 Task: Explore Airbnb accommodation in Delmas 73, Haiti from 12th December, 2023 to 16th December, 2023 for 8 adults.8 bedrooms having 8 beds and 8 bathrooms. Property type can be hotel. Amenities needed are: wifi, TV, free parkinig on premises, gym, breakfast. Booking option can be shelf check-in. Look for 3 properties as per requirement.
Action: Mouse moved to (412, 77)
Screenshot: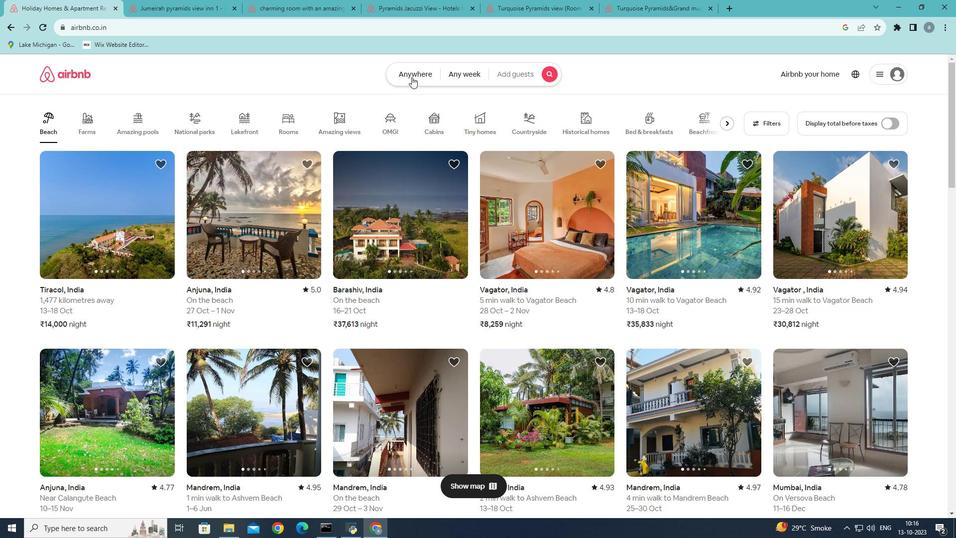 
Action: Mouse pressed left at (412, 77)
Screenshot: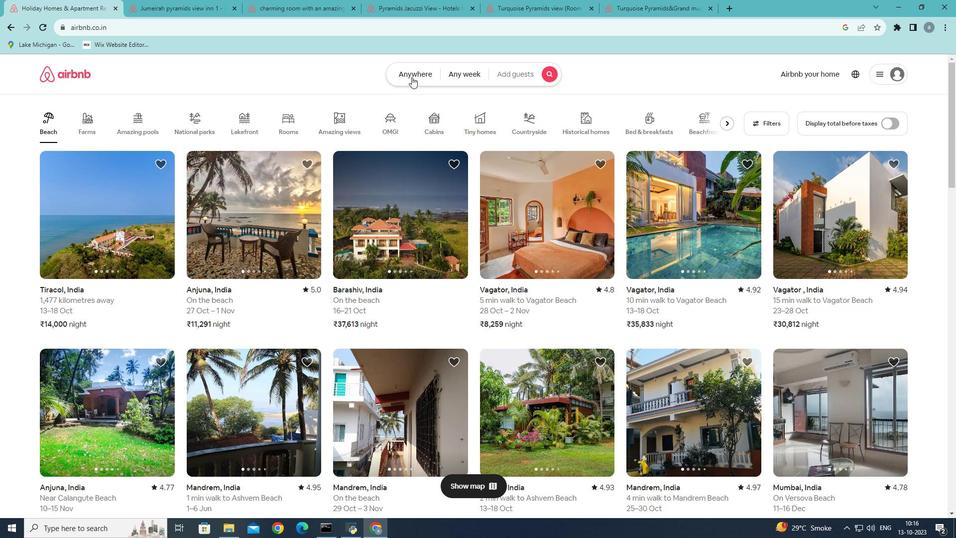 
Action: Mouse moved to (291, 118)
Screenshot: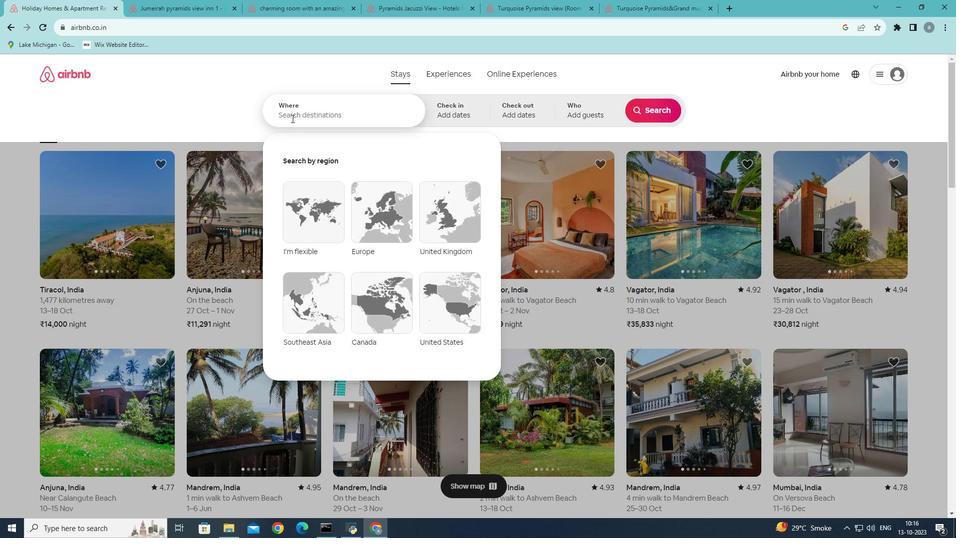 
Action: Mouse pressed left at (291, 118)
Screenshot: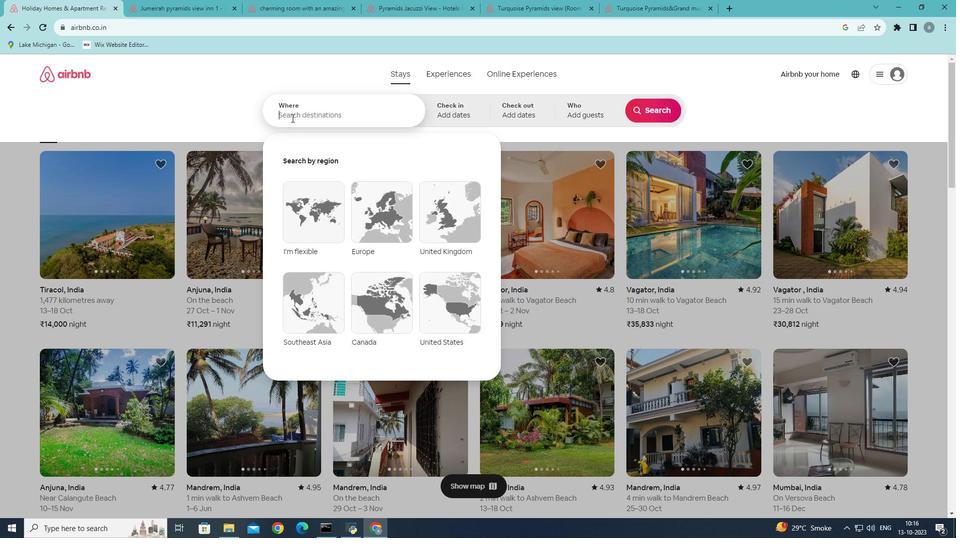 
Action: Mouse moved to (291, 118)
Screenshot: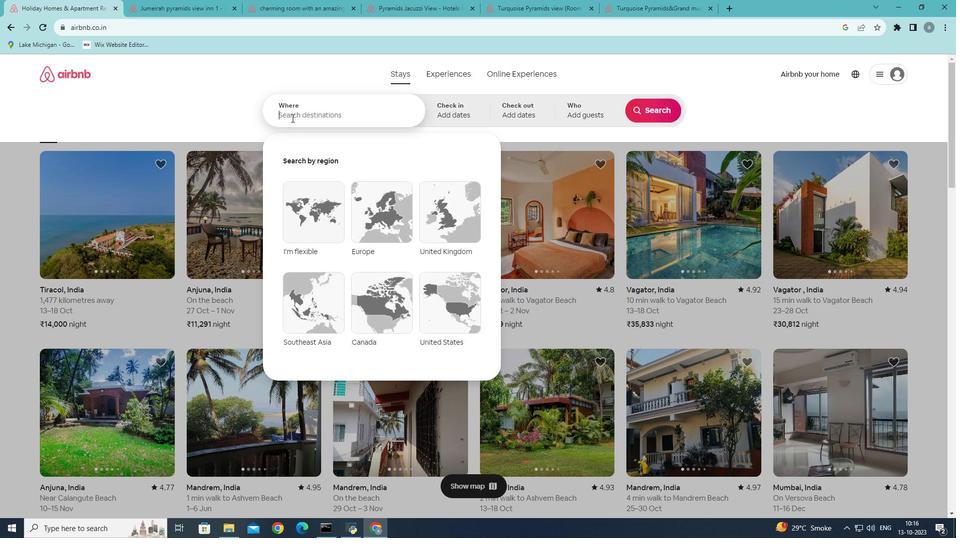 
Action: Key pressed <Key.shift>Delmas<Key.space>73
Screenshot: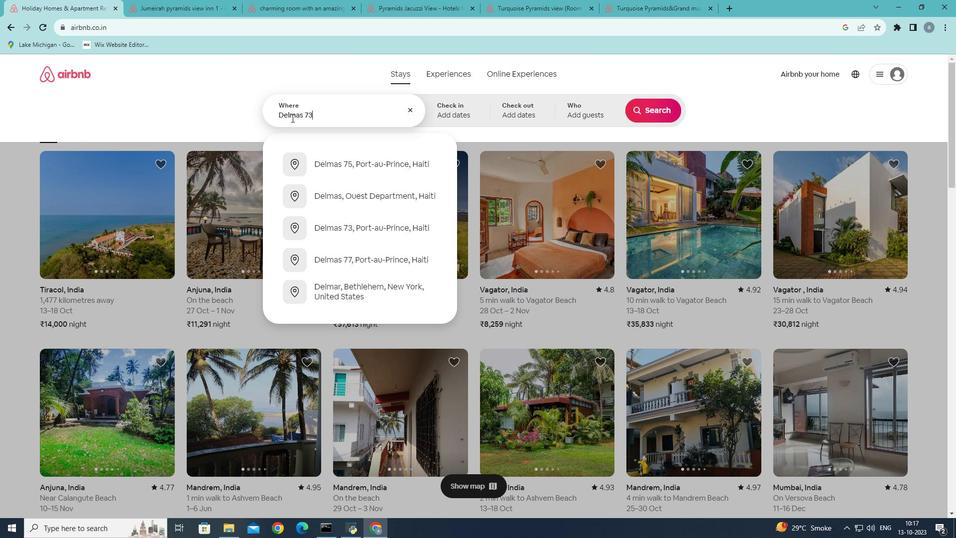 
Action: Mouse moved to (375, 165)
Screenshot: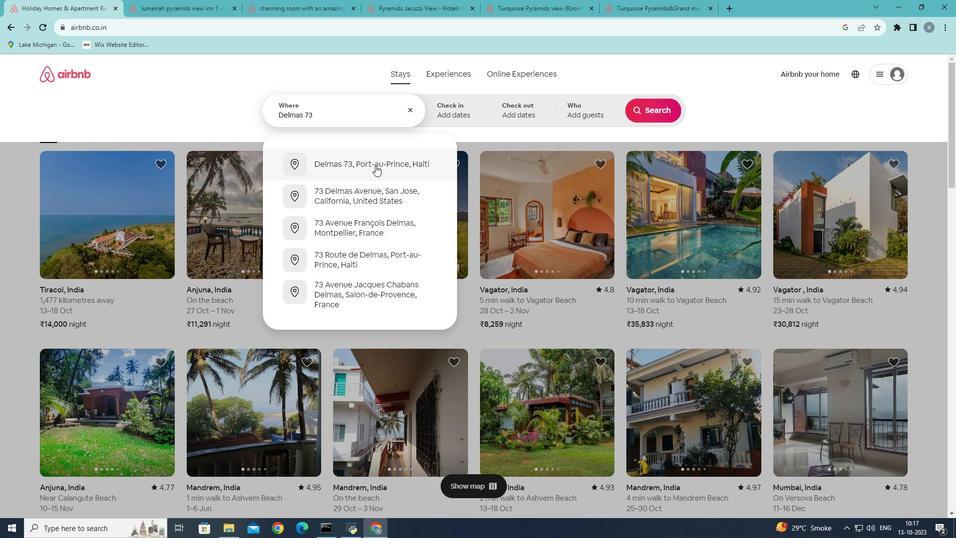 
Action: Mouse pressed left at (375, 165)
Screenshot: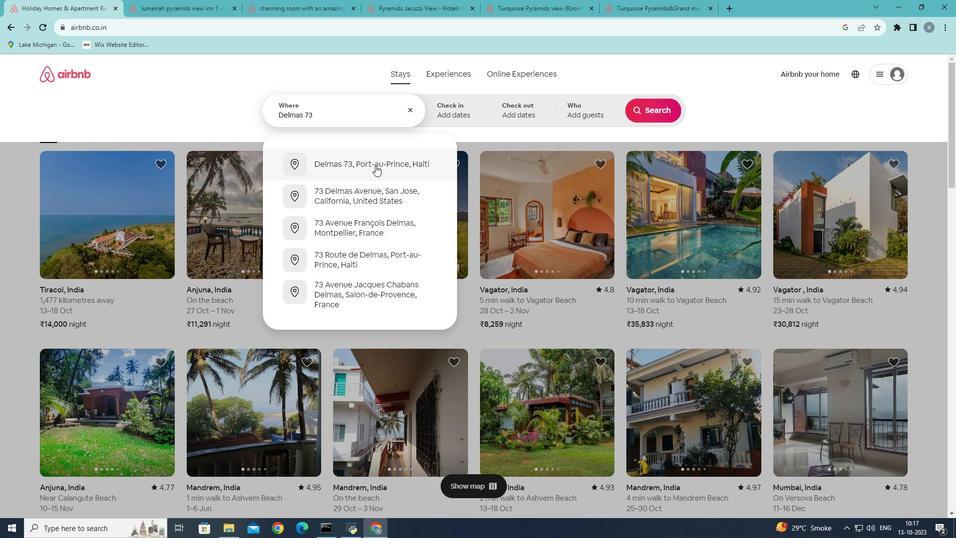 
Action: Mouse moved to (654, 188)
Screenshot: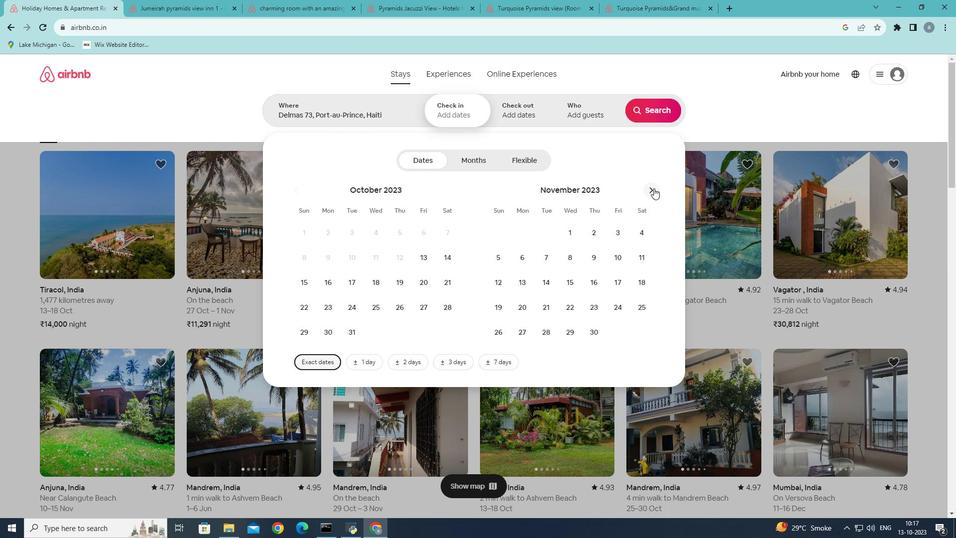 
Action: Mouse pressed left at (654, 188)
Screenshot: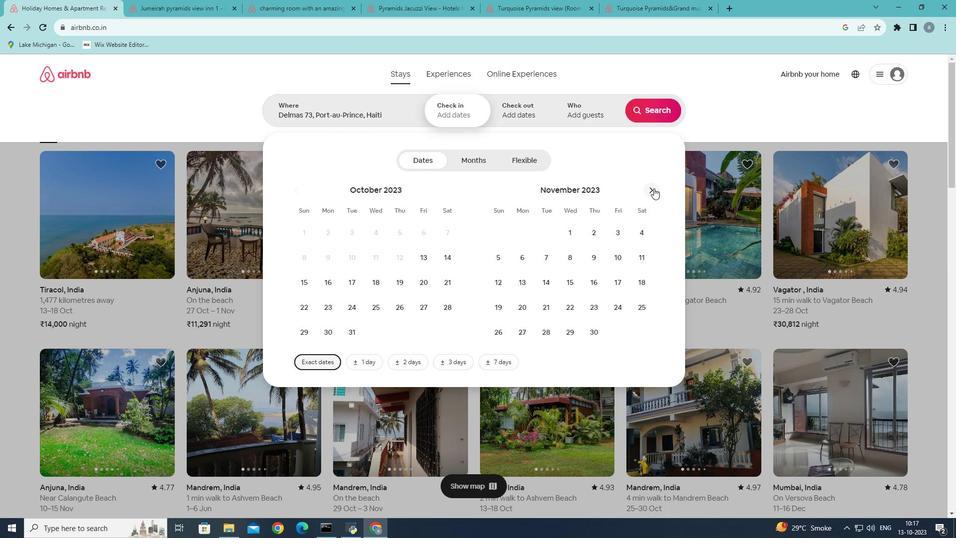 
Action: Mouse moved to (546, 281)
Screenshot: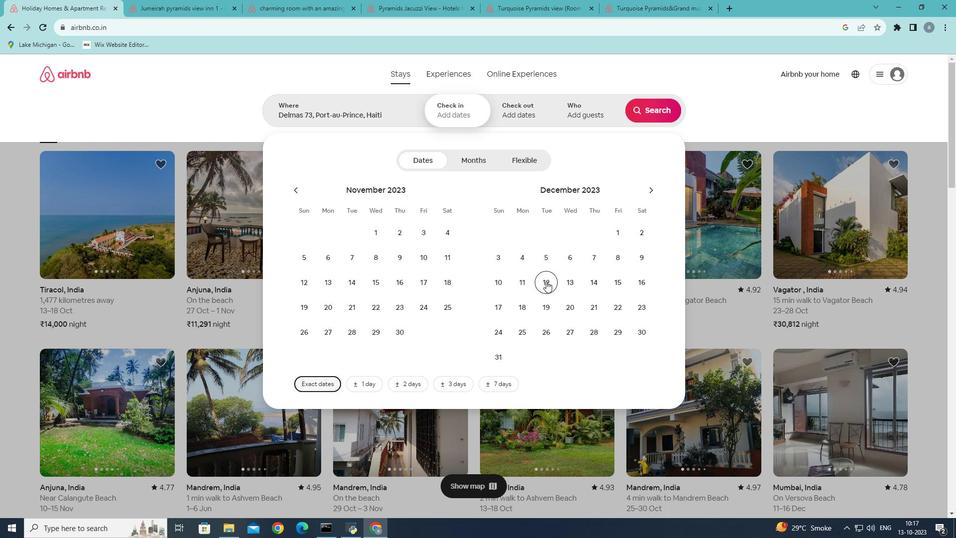 
Action: Mouse pressed left at (546, 281)
Screenshot: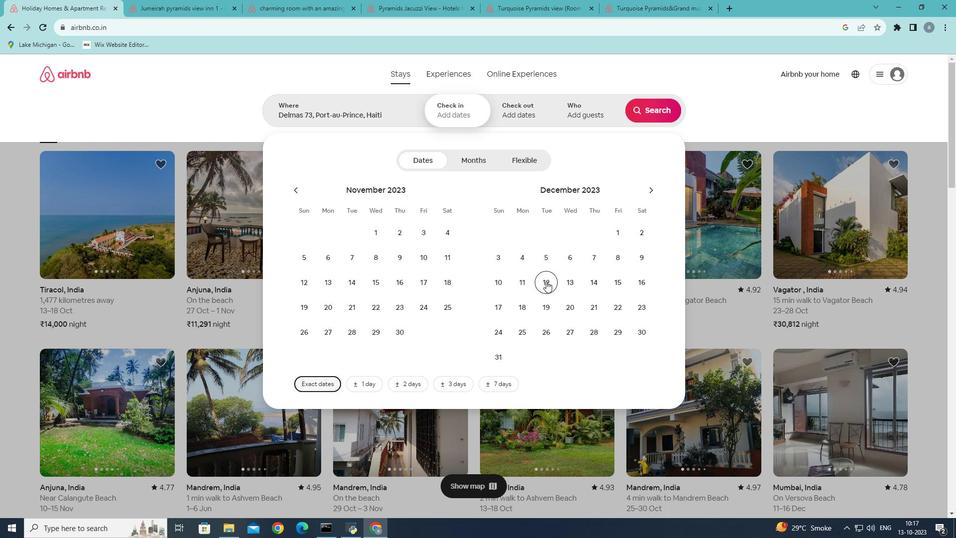 
Action: Mouse moved to (640, 277)
Screenshot: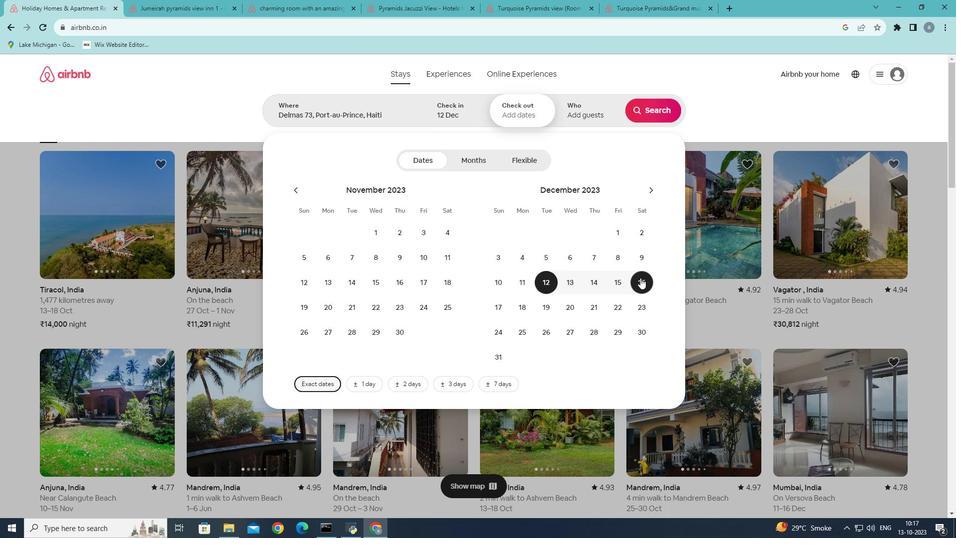 
Action: Mouse pressed left at (640, 277)
Screenshot: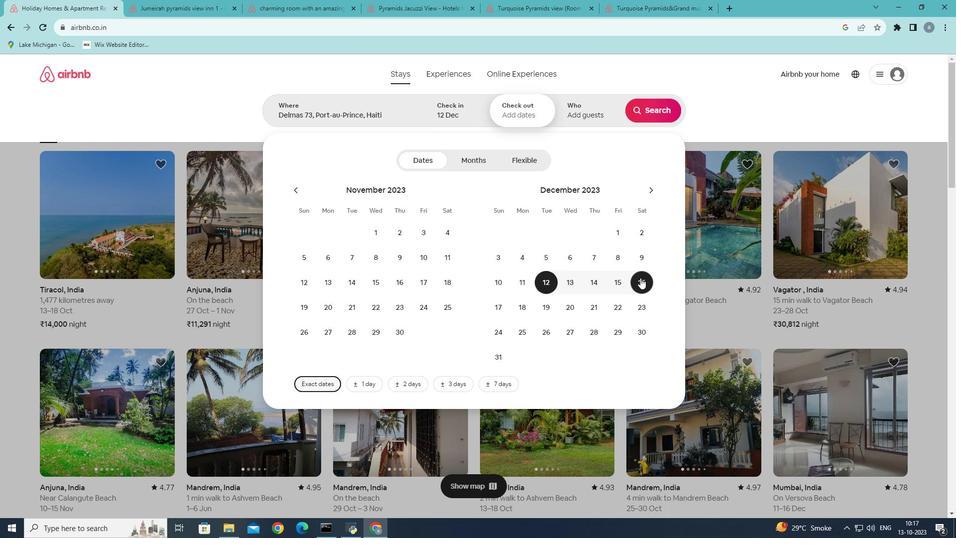 
Action: Mouse moved to (598, 117)
Screenshot: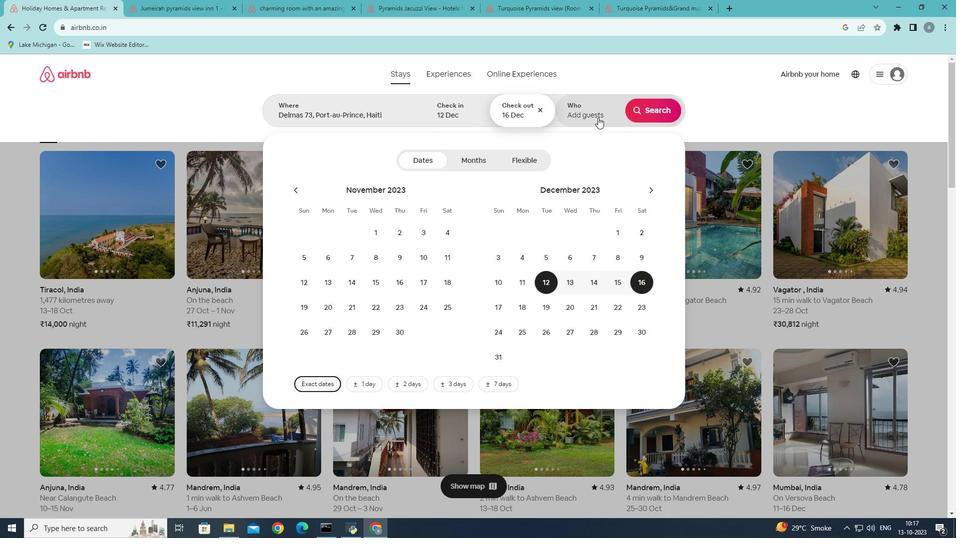 
Action: Mouse pressed left at (598, 117)
Screenshot: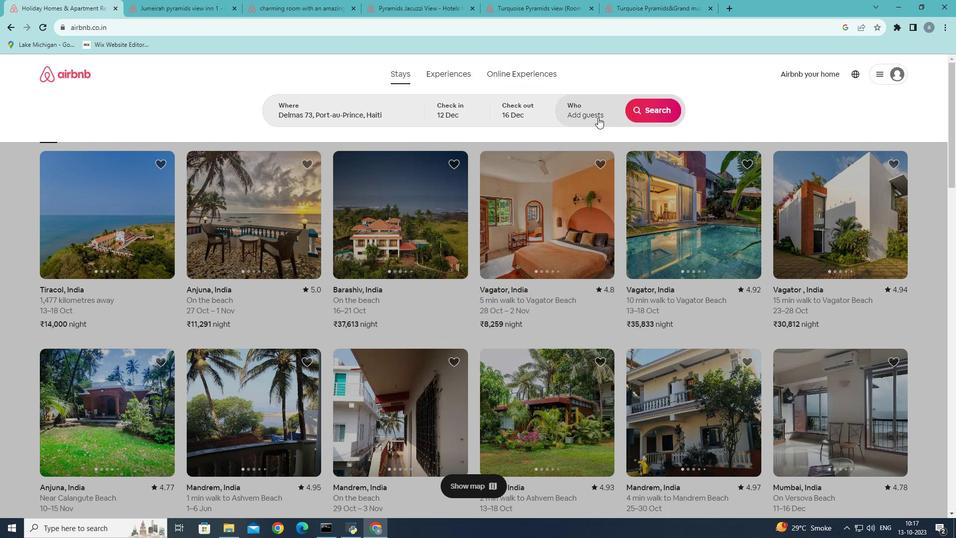 
Action: Mouse moved to (659, 163)
Screenshot: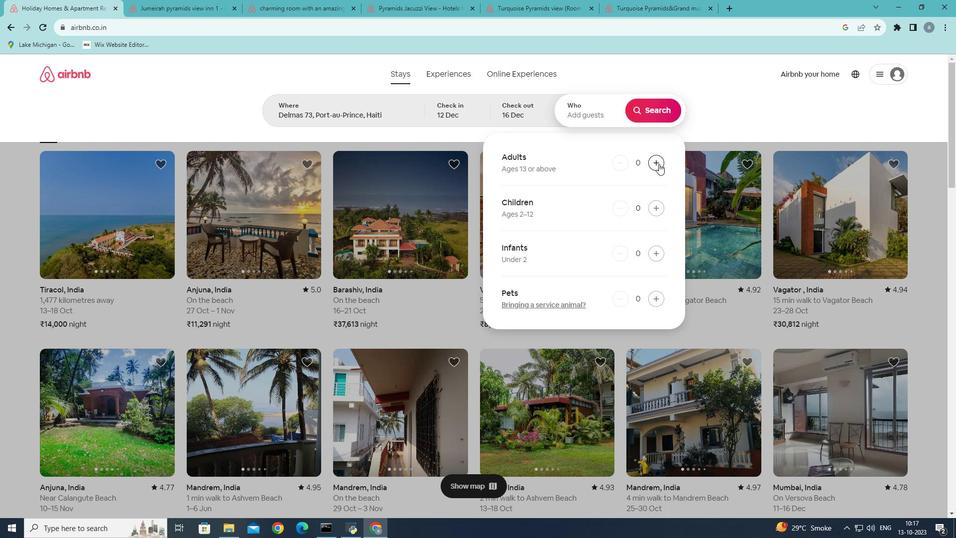 
Action: Mouse pressed left at (659, 163)
Screenshot: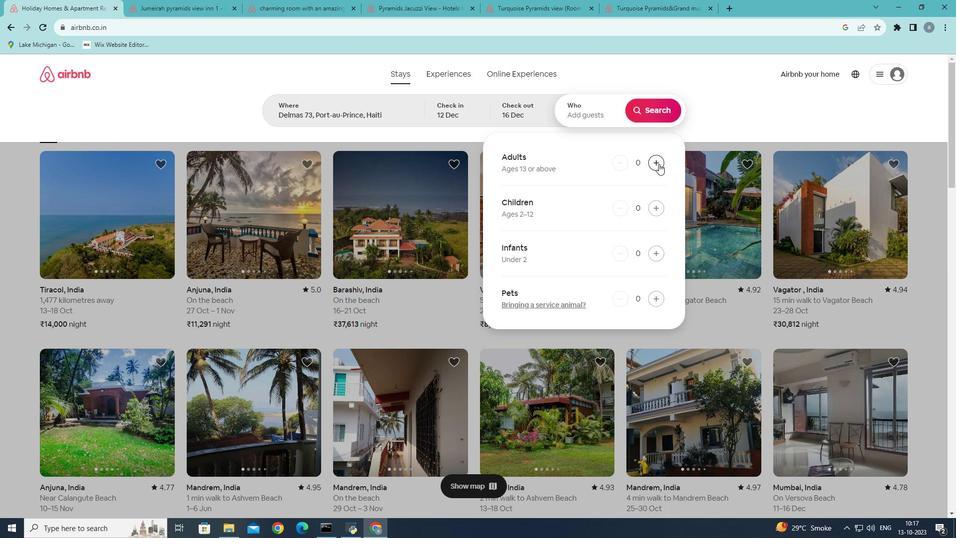 
Action: Mouse pressed left at (659, 163)
Screenshot: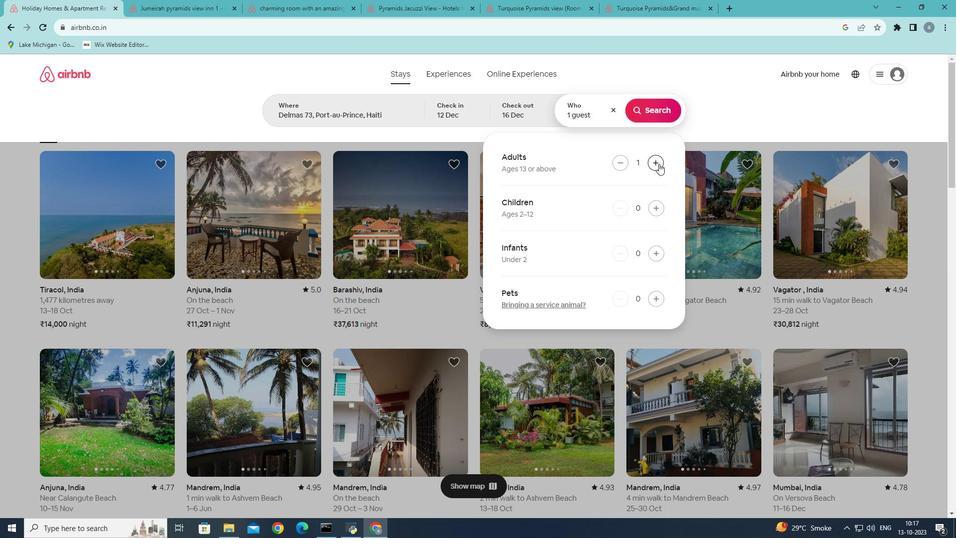 
Action: Mouse pressed left at (659, 163)
Screenshot: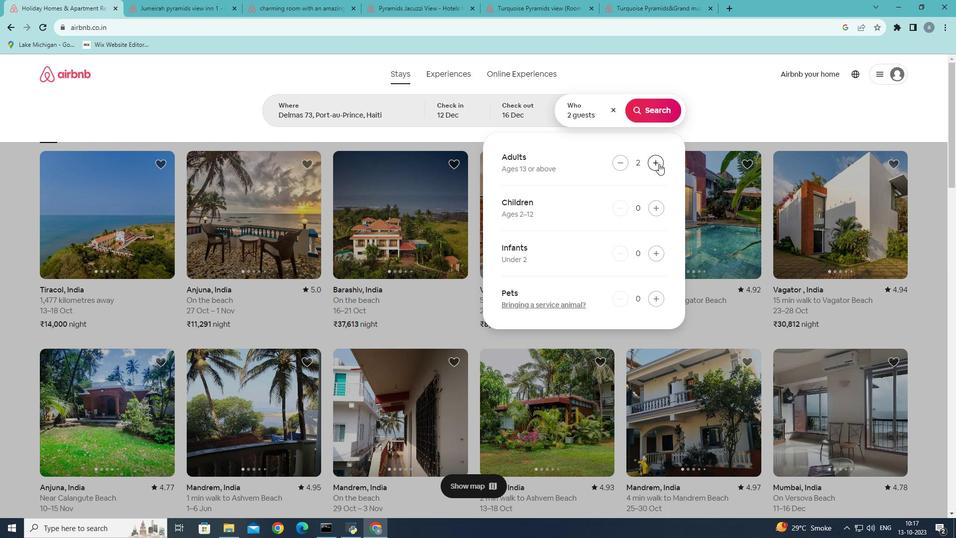 
Action: Mouse pressed left at (659, 163)
Screenshot: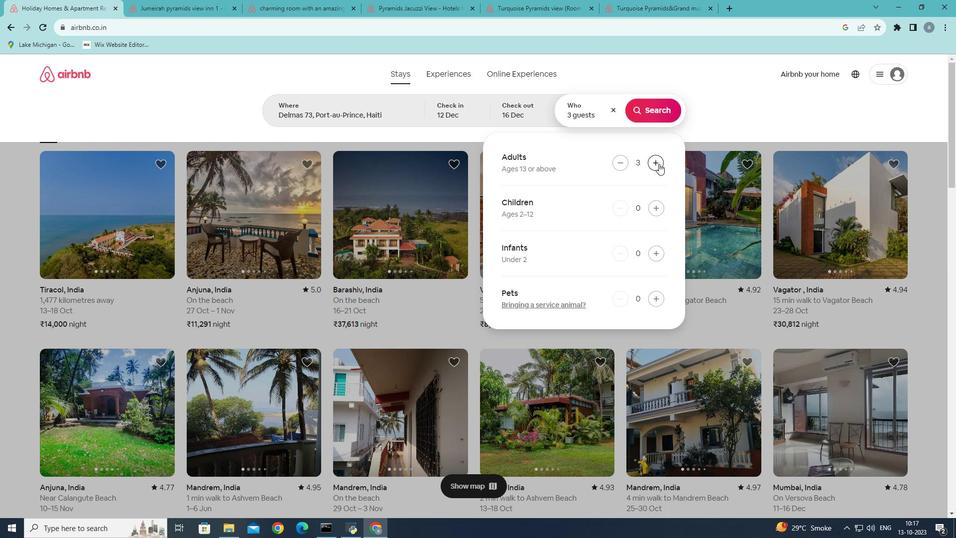 
Action: Mouse pressed left at (659, 163)
Screenshot: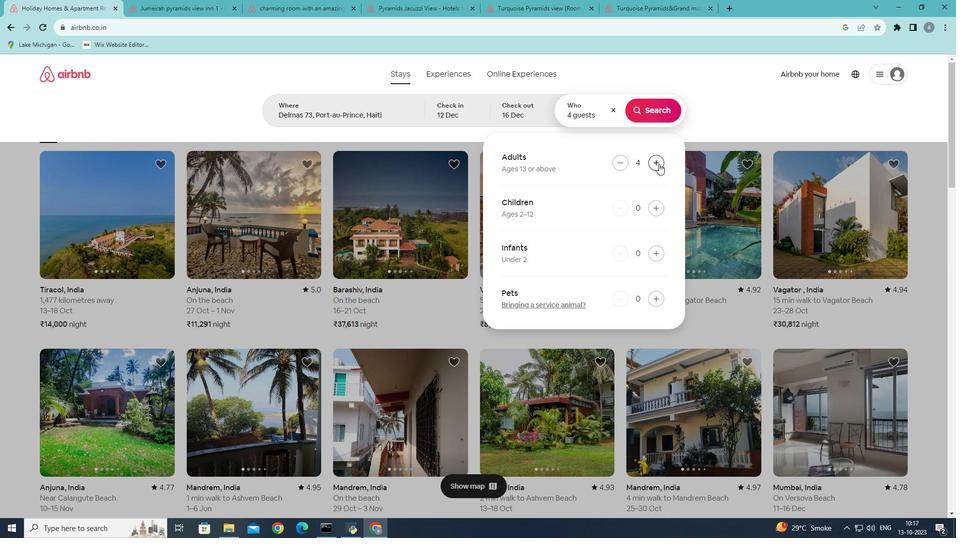 
Action: Mouse pressed left at (659, 163)
Screenshot: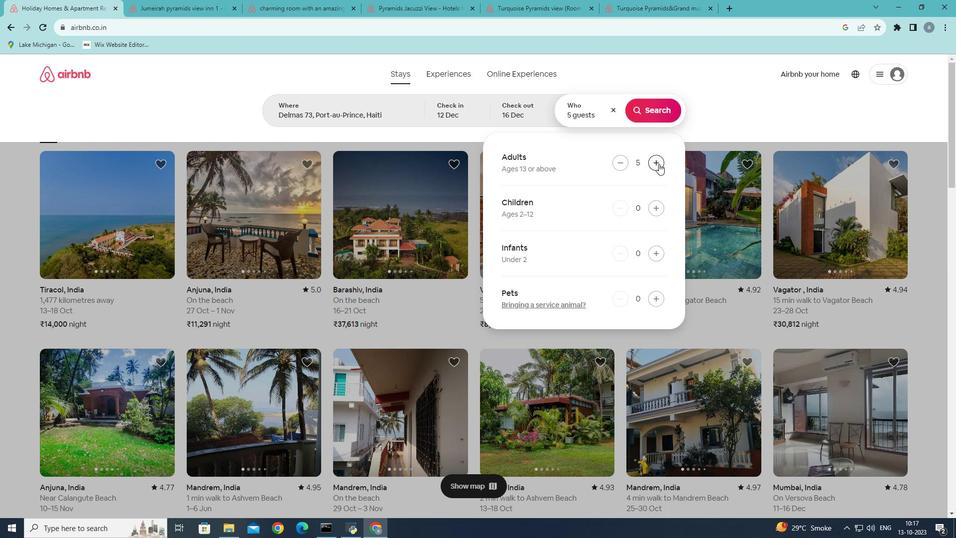 
Action: Mouse pressed left at (659, 163)
Screenshot: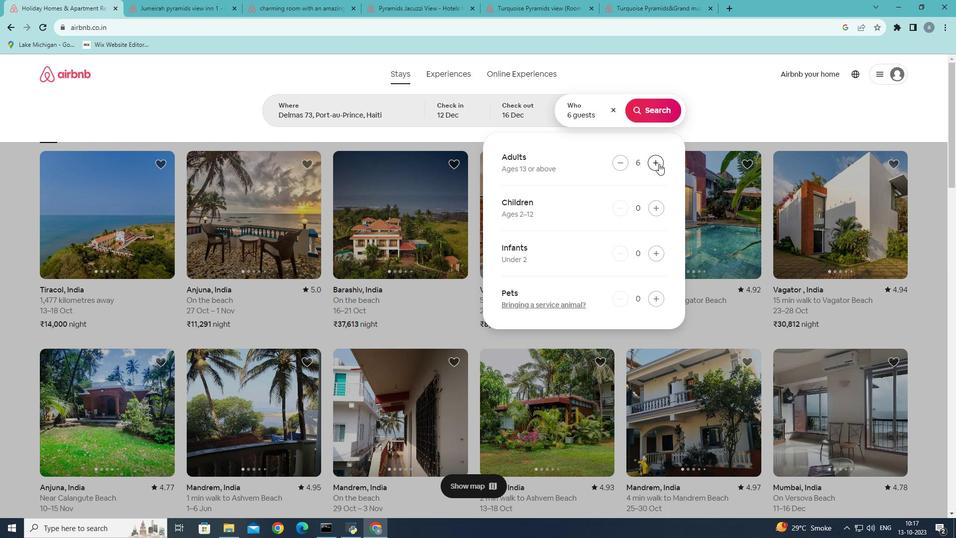 
Action: Mouse pressed left at (659, 163)
Screenshot: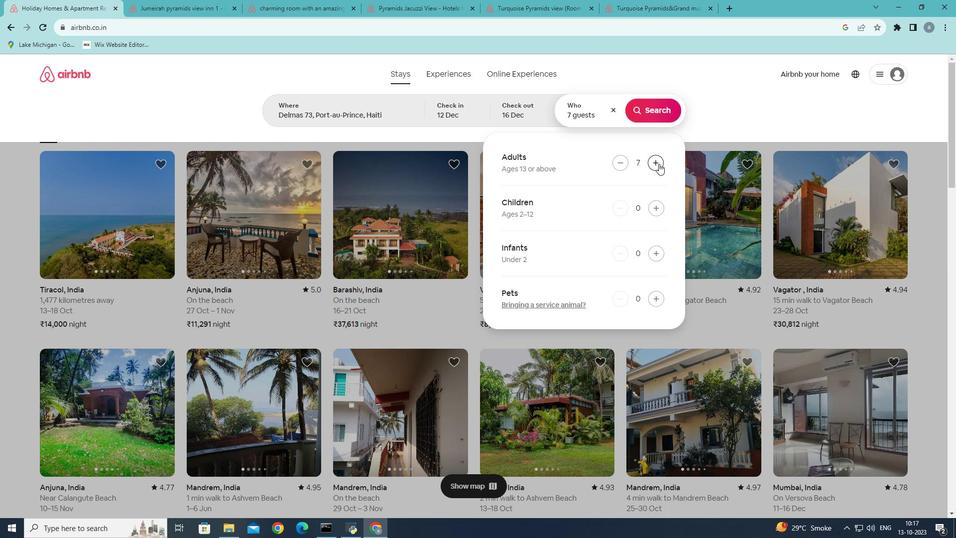 
Action: Mouse moved to (663, 112)
Screenshot: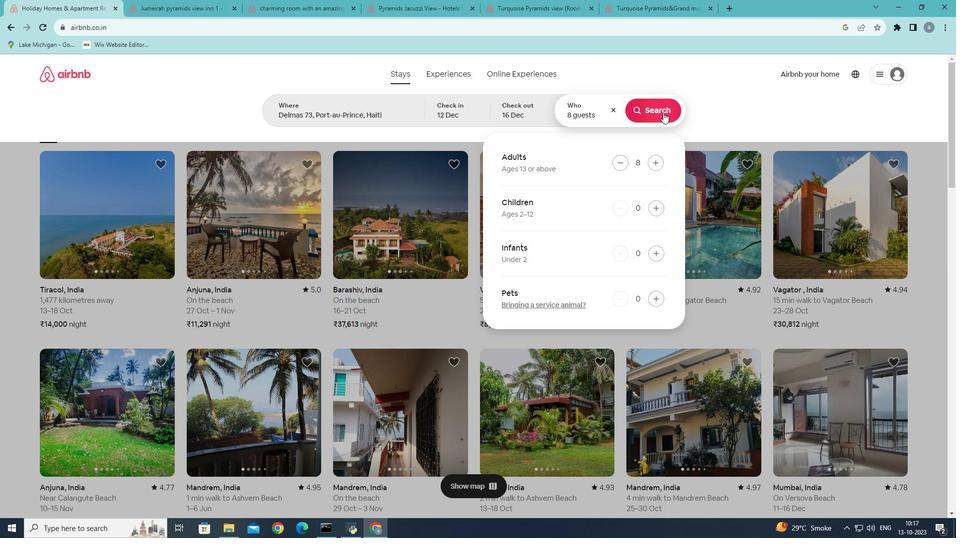 
Action: Mouse pressed left at (663, 112)
Screenshot: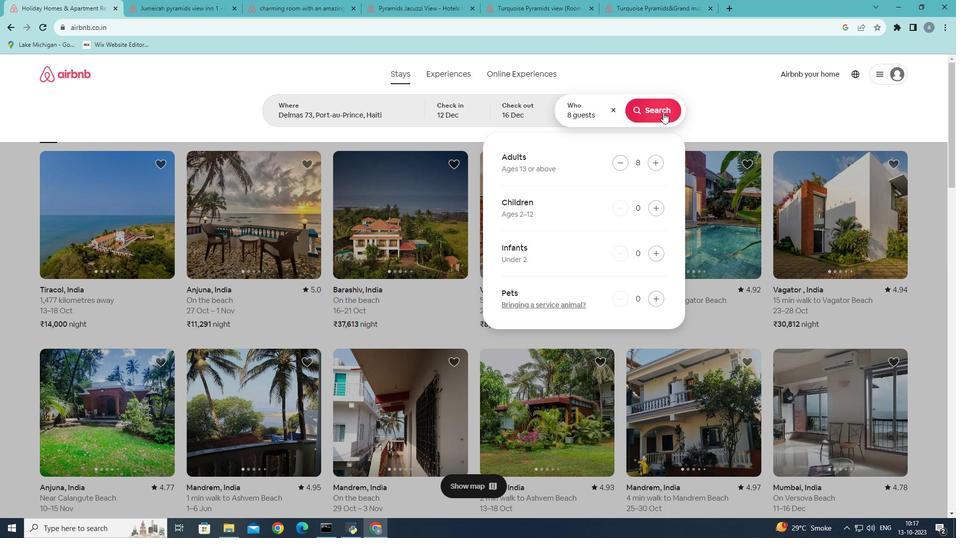 
Action: Mouse moved to (806, 113)
Screenshot: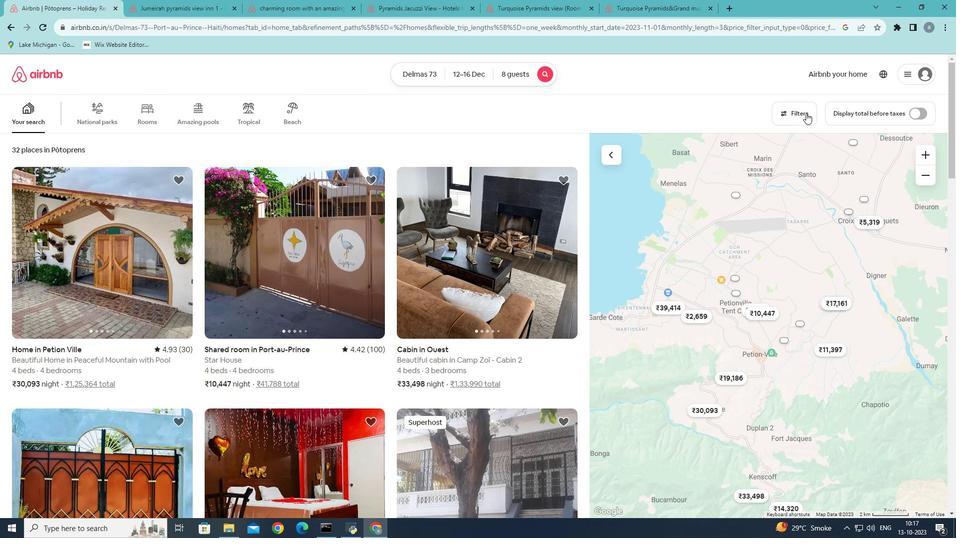 
Action: Mouse pressed left at (806, 113)
Screenshot: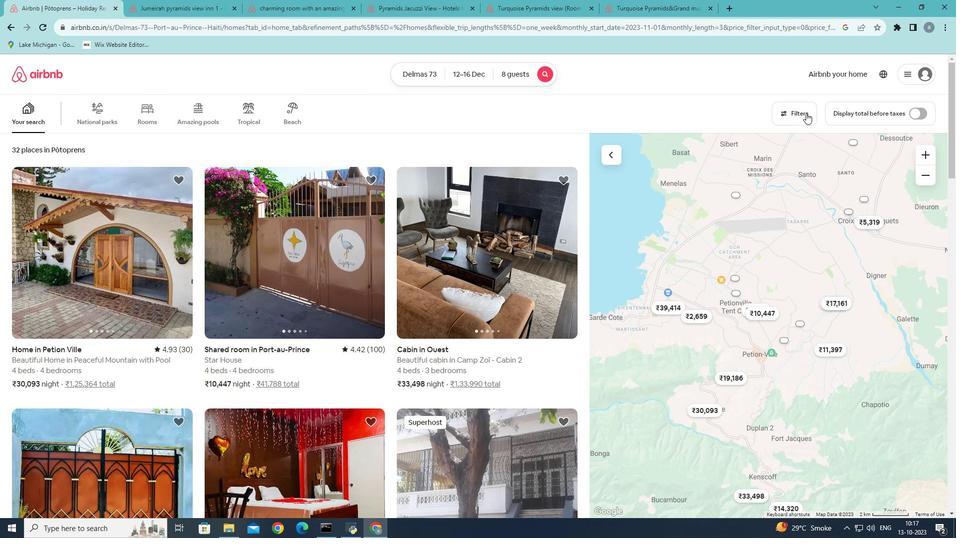 
Action: Mouse moved to (469, 397)
Screenshot: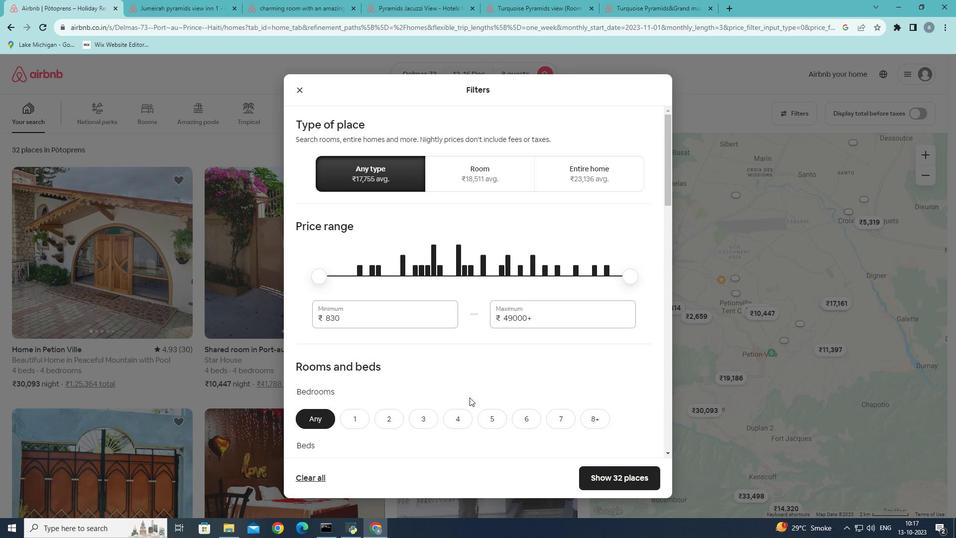 
Action: Mouse scrolled (469, 397) with delta (0, 0)
Screenshot: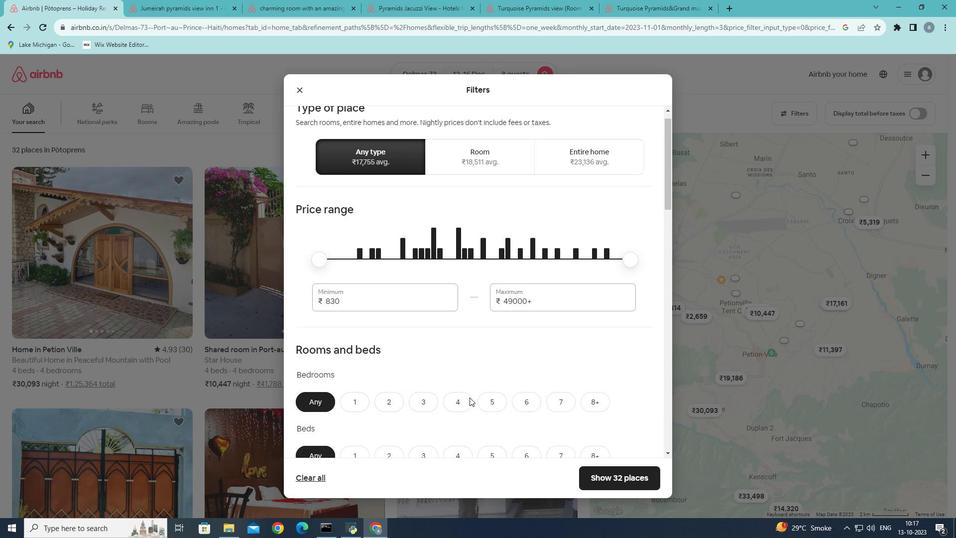 
Action: Mouse scrolled (469, 397) with delta (0, 0)
Screenshot: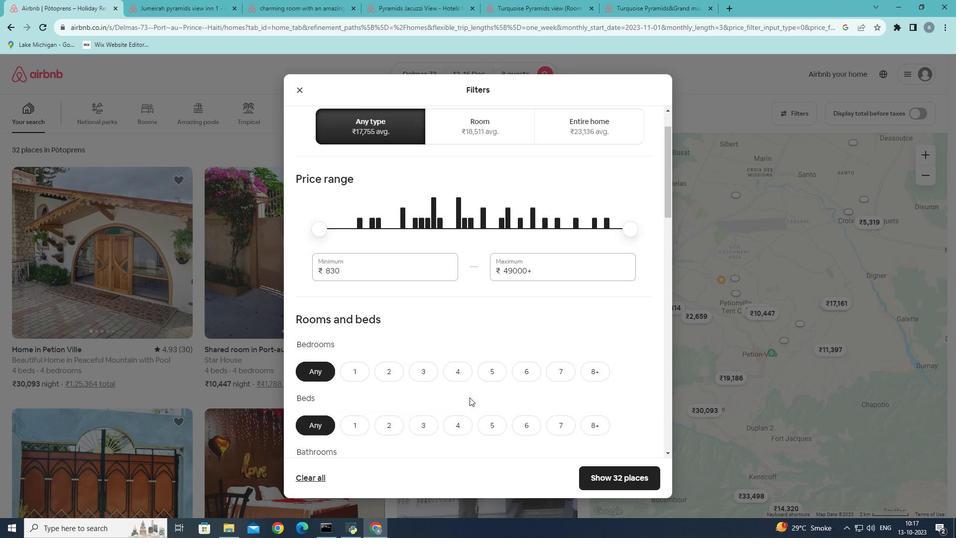 
Action: Mouse scrolled (469, 397) with delta (0, 0)
Screenshot: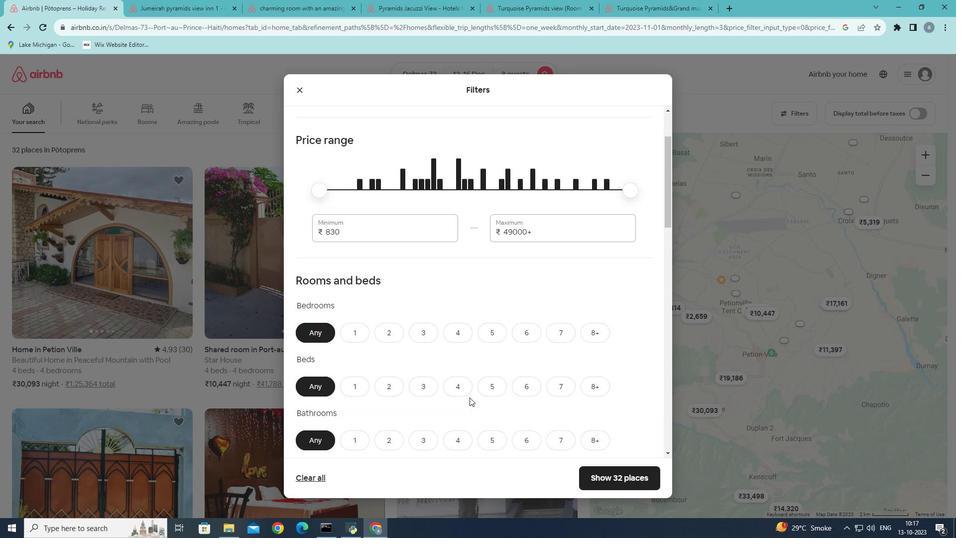 
Action: Mouse moved to (476, 389)
Screenshot: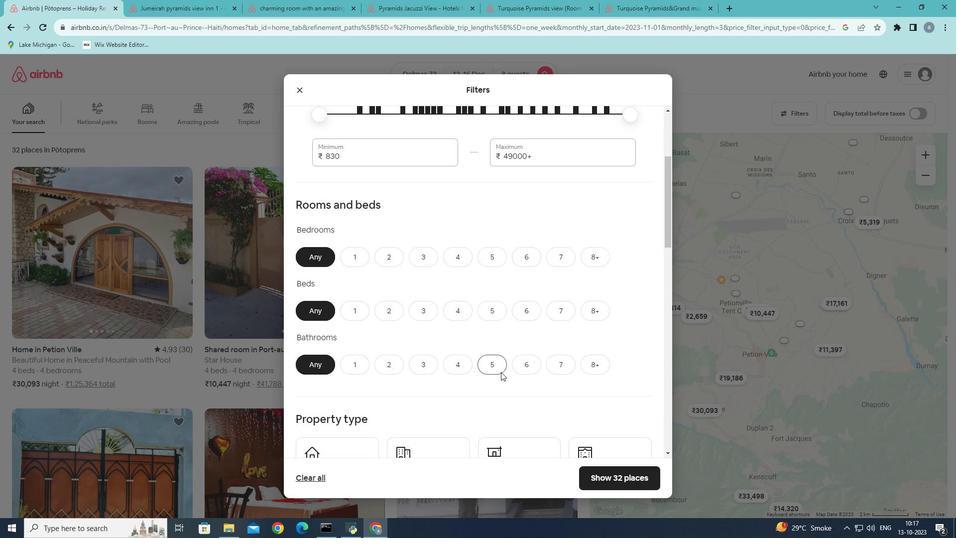 
Action: Mouse scrolled (476, 389) with delta (0, 0)
Screenshot: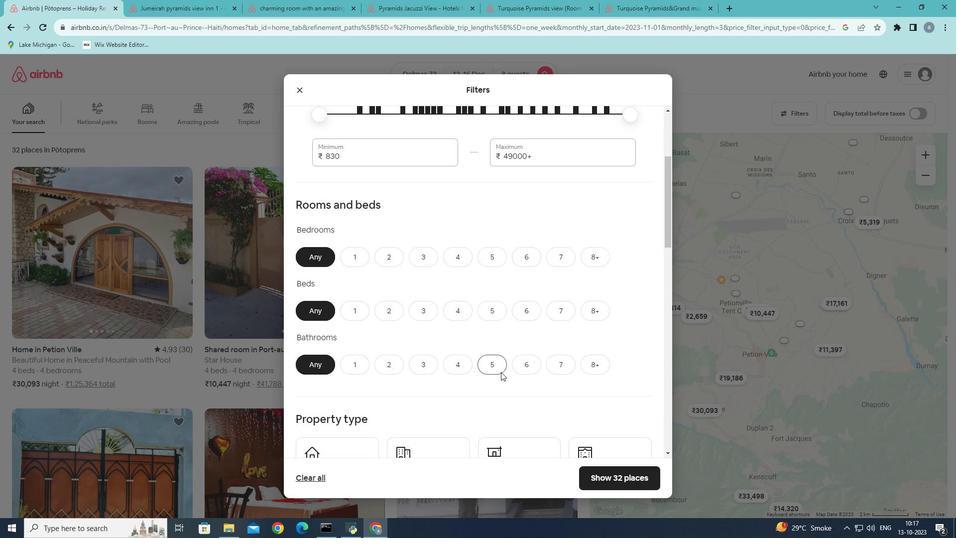
Action: Mouse moved to (599, 219)
Screenshot: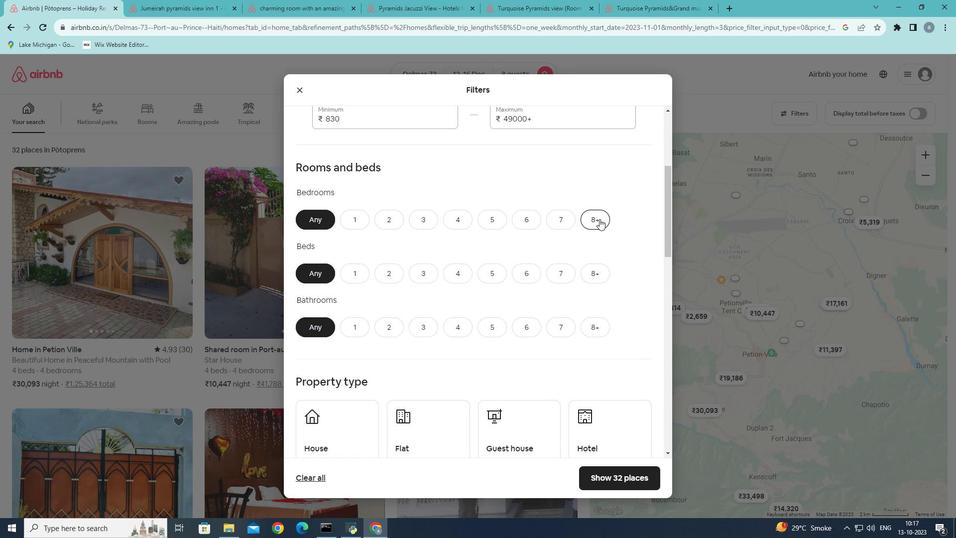 
Action: Mouse pressed left at (599, 219)
Screenshot: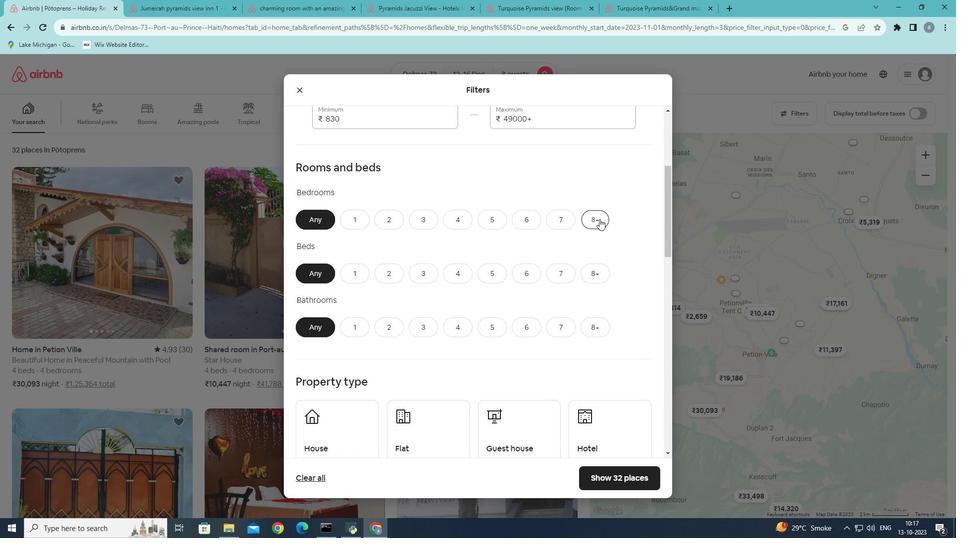 
Action: Mouse moved to (599, 275)
Screenshot: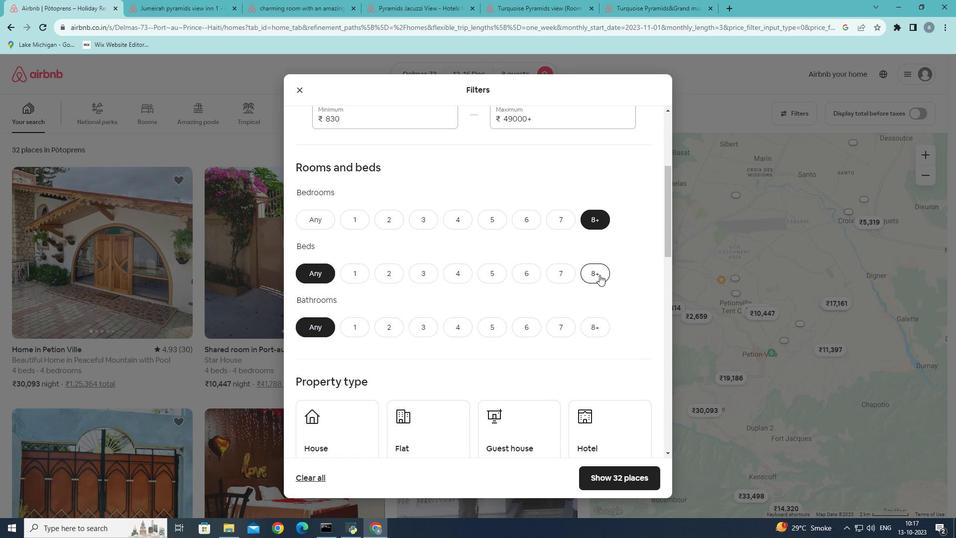 
Action: Mouse pressed left at (599, 275)
Screenshot: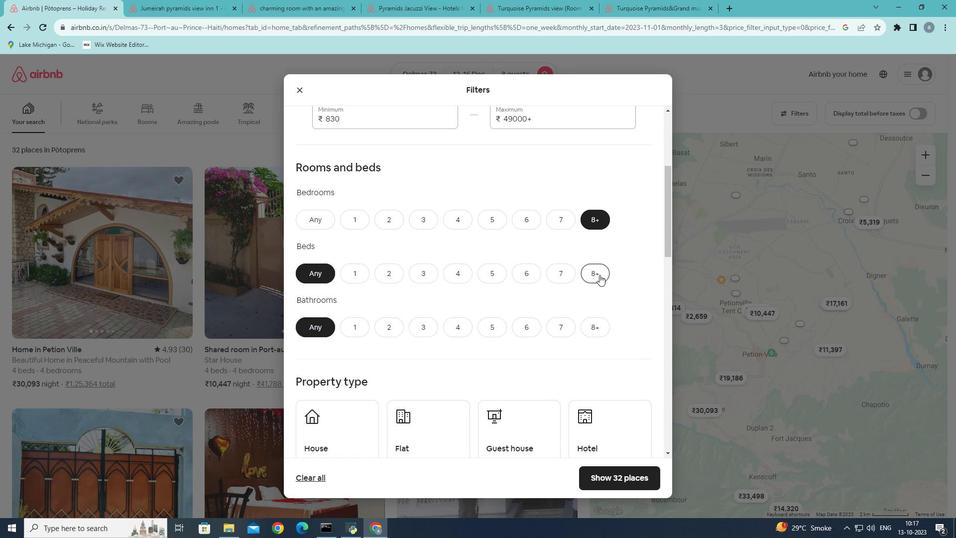 
Action: Mouse moved to (597, 321)
Screenshot: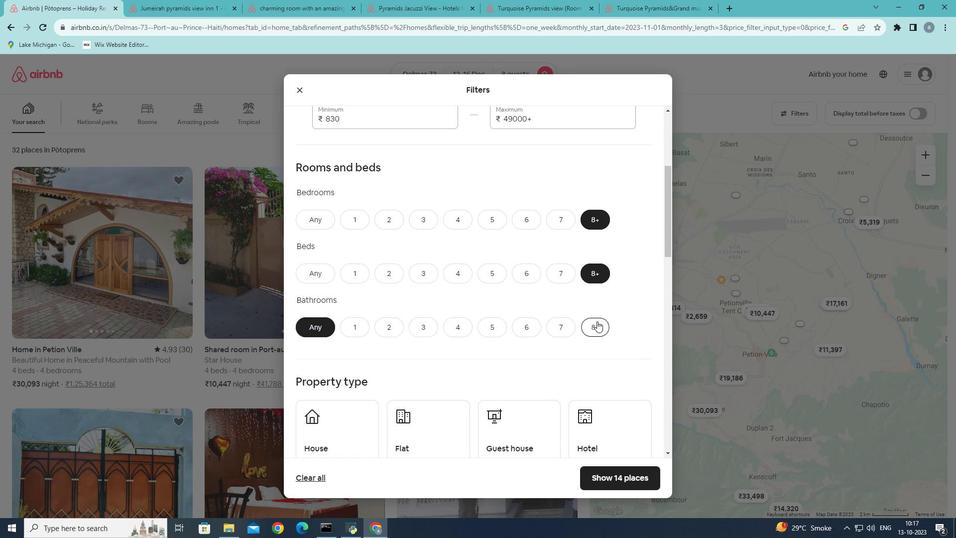 
Action: Mouse pressed left at (597, 321)
Screenshot: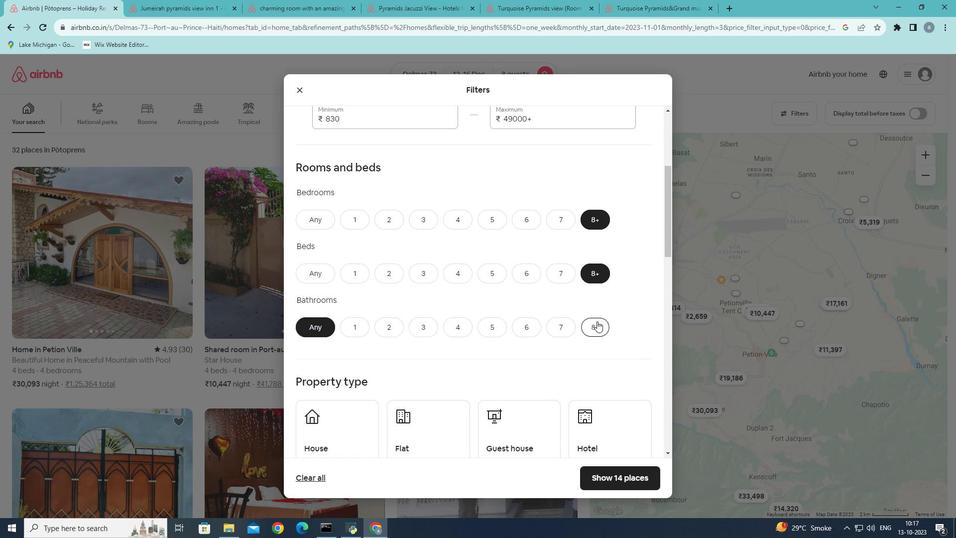 
Action: Mouse moved to (513, 332)
Screenshot: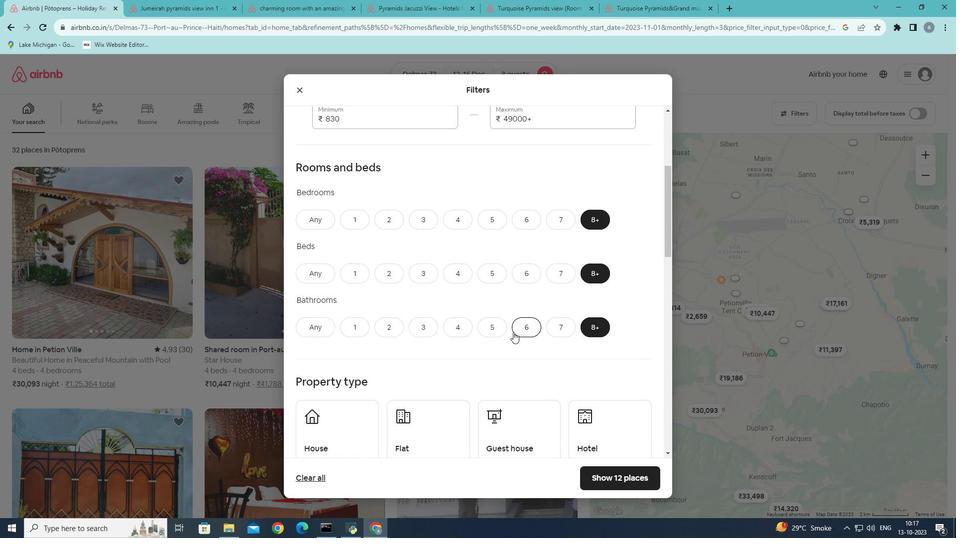 
Action: Mouse scrolled (513, 331) with delta (0, 0)
Screenshot: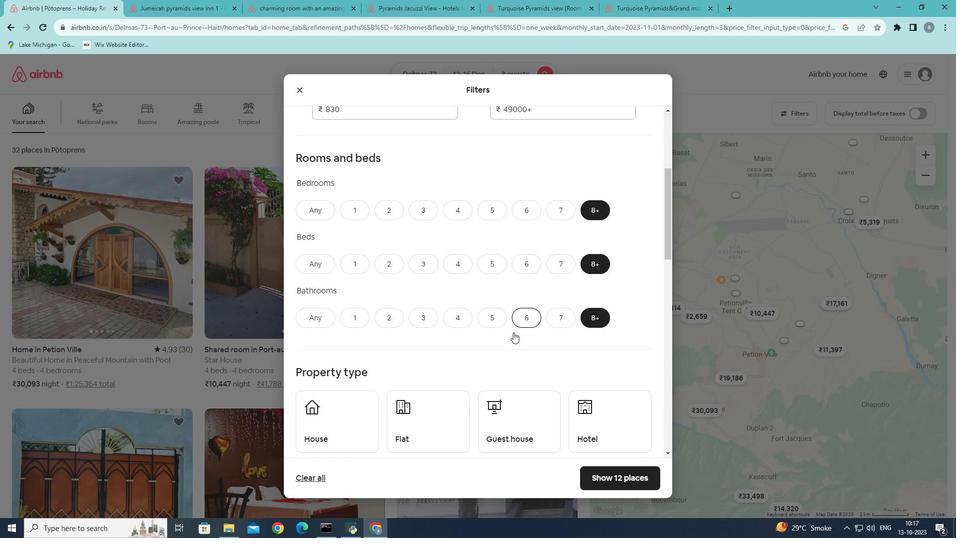 
Action: Mouse scrolled (513, 331) with delta (0, 0)
Screenshot: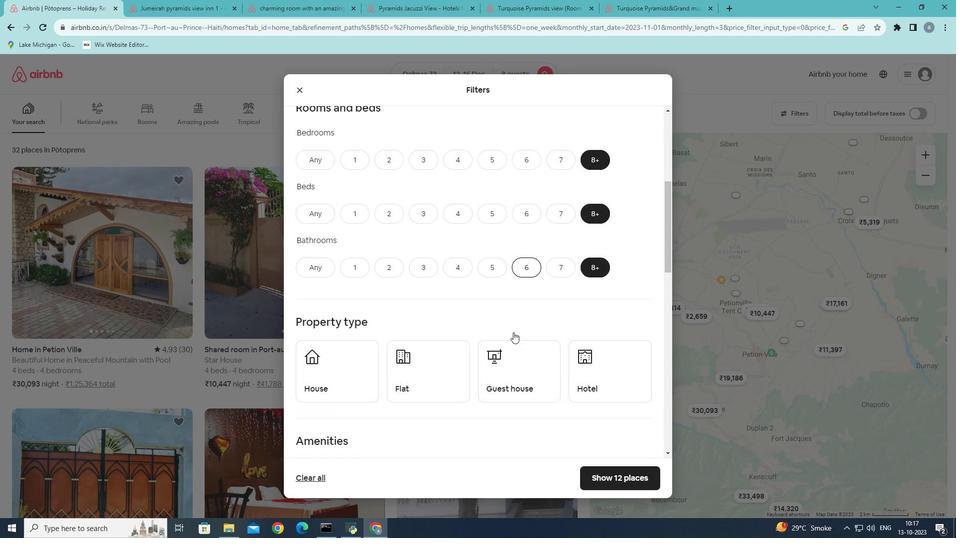 
Action: Mouse moved to (600, 335)
Screenshot: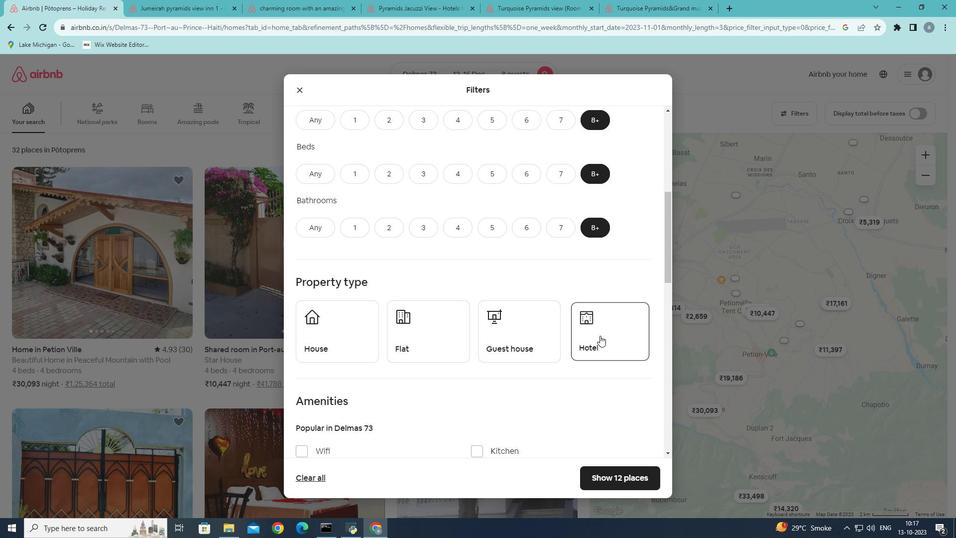 
Action: Mouse pressed left at (600, 335)
Screenshot: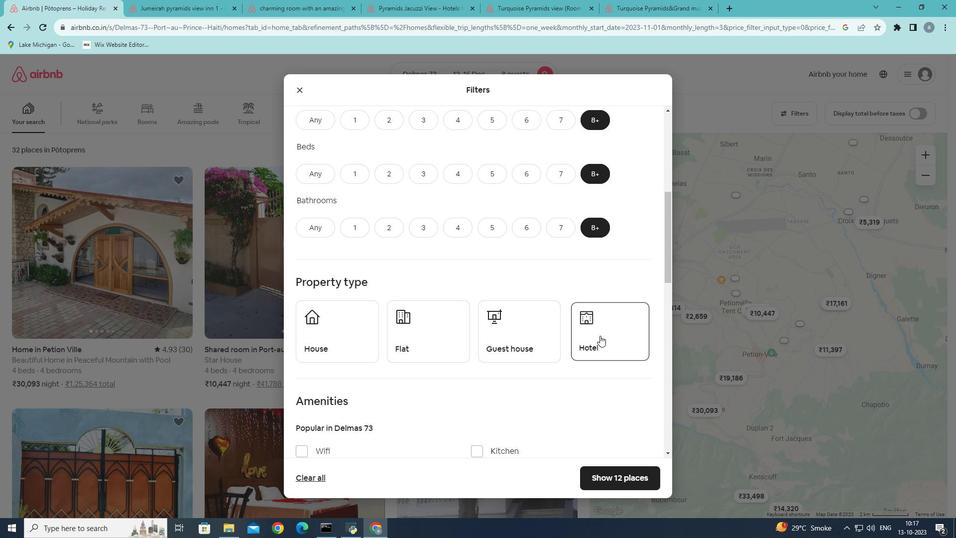 
Action: Mouse moved to (404, 382)
Screenshot: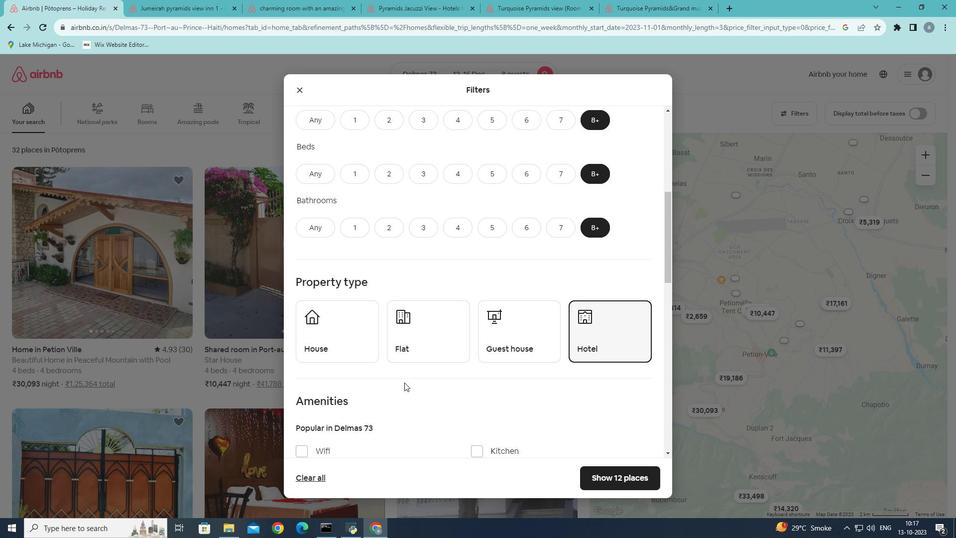 
Action: Mouse scrolled (404, 382) with delta (0, 0)
Screenshot: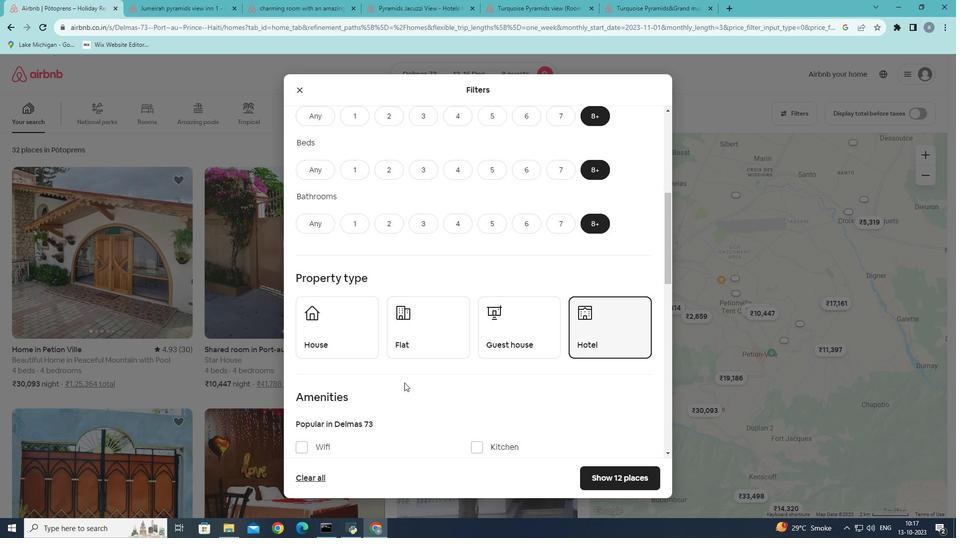 
Action: Mouse scrolled (404, 382) with delta (0, 0)
Screenshot: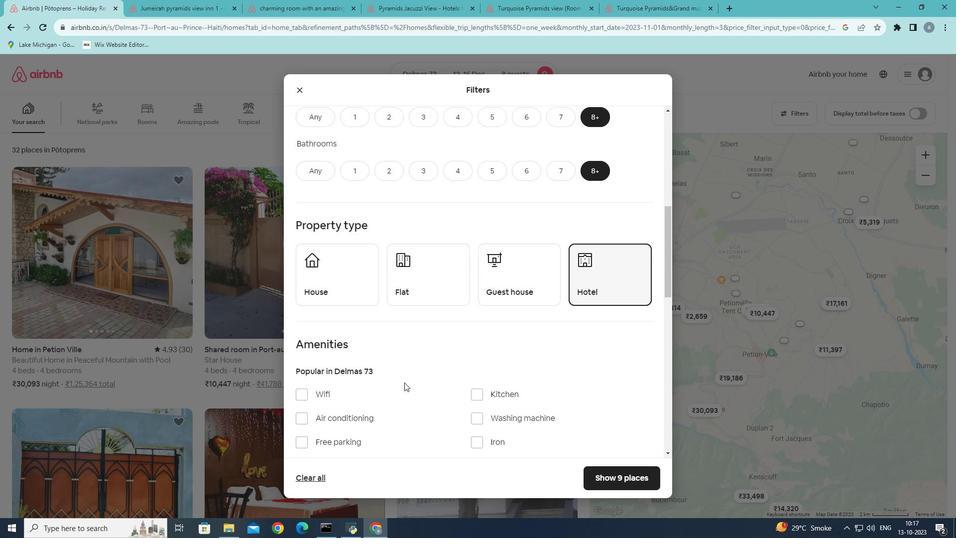 
Action: Mouse moved to (480, 312)
Screenshot: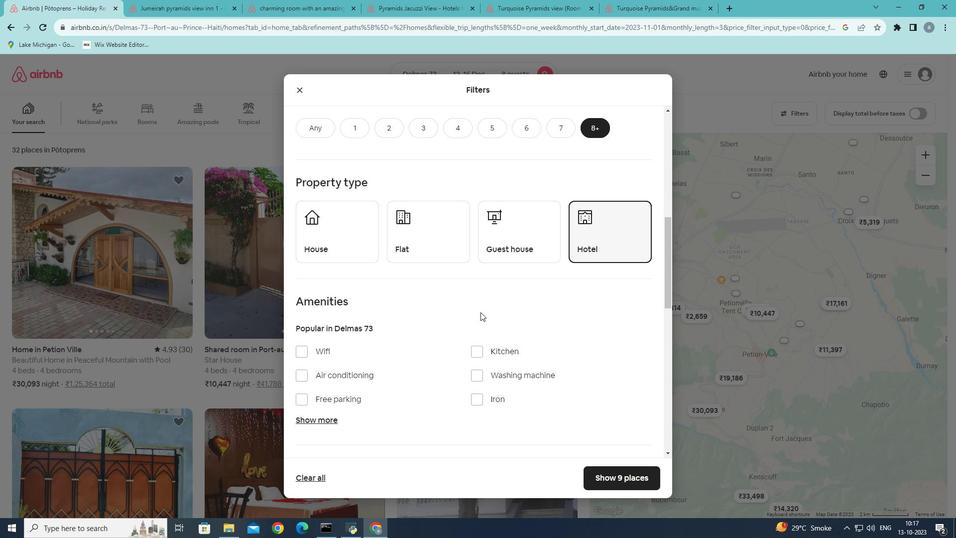 
Action: Mouse scrolled (480, 311) with delta (0, 0)
Screenshot: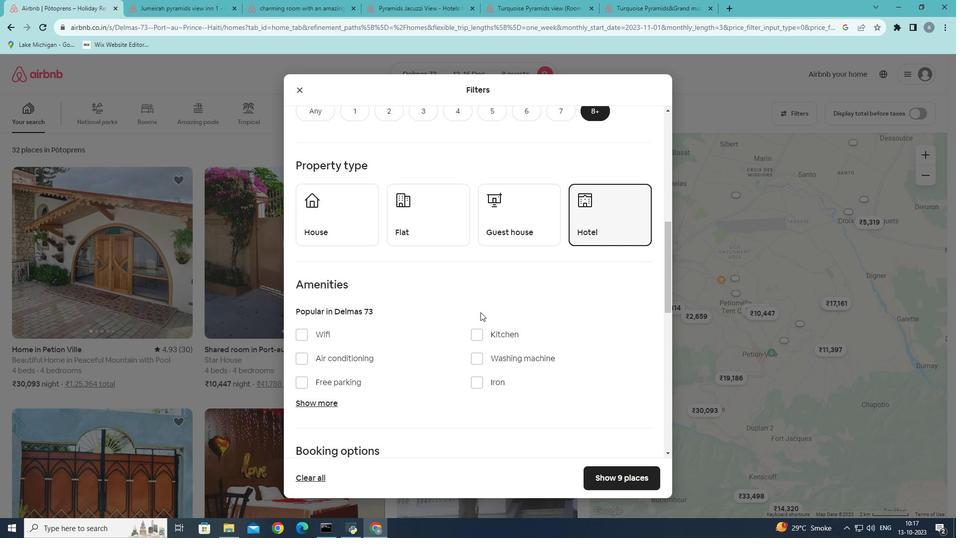 
Action: Mouse scrolled (480, 311) with delta (0, 0)
Screenshot: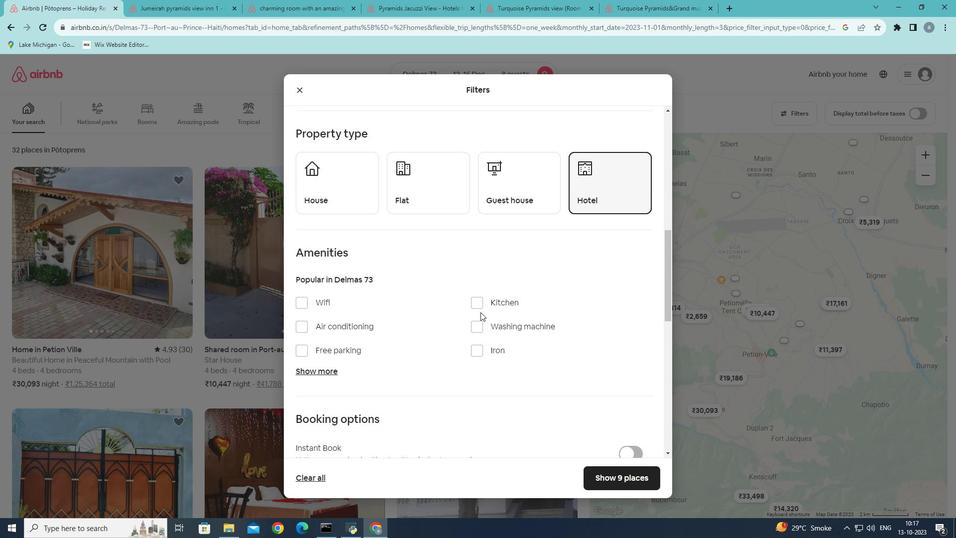 
Action: Mouse moved to (301, 250)
Screenshot: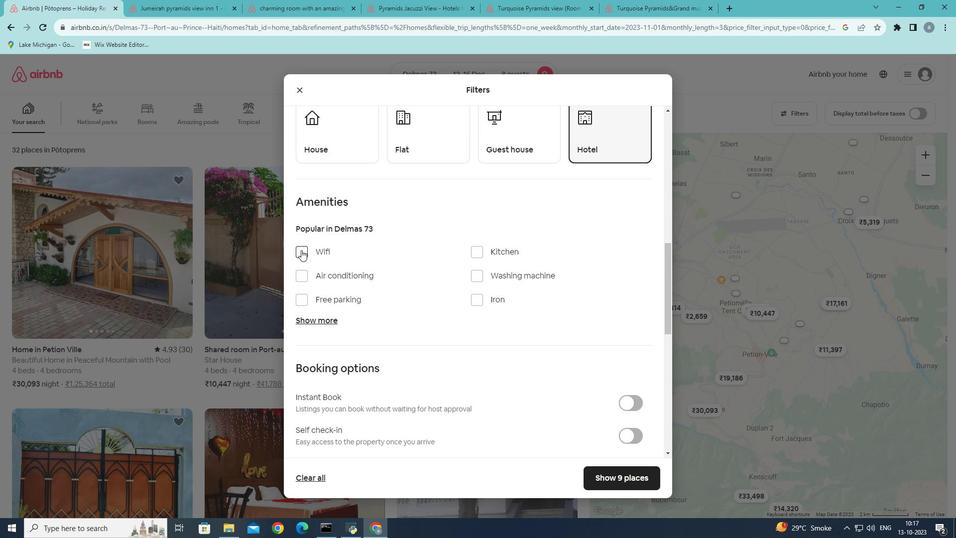 
Action: Mouse pressed left at (301, 250)
Screenshot: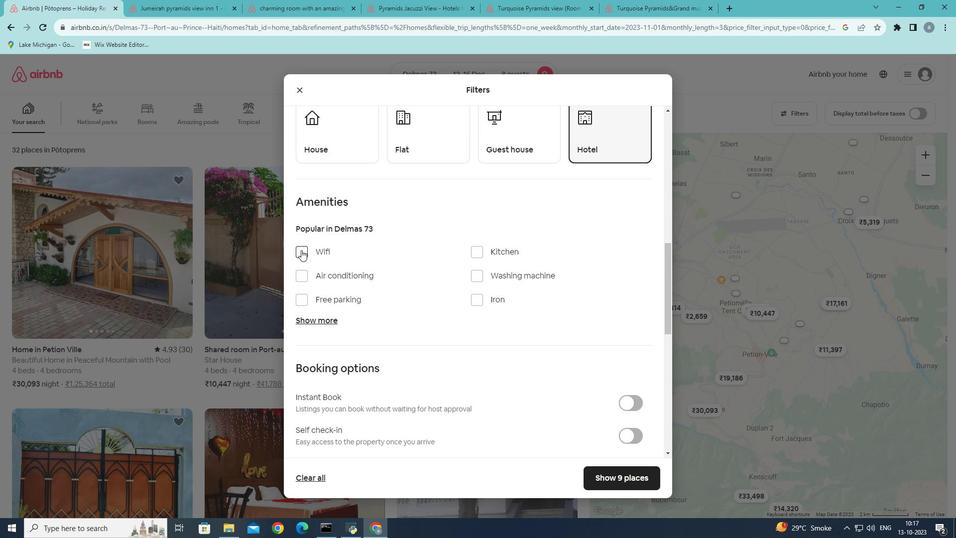 
Action: Mouse moved to (317, 321)
Screenshot: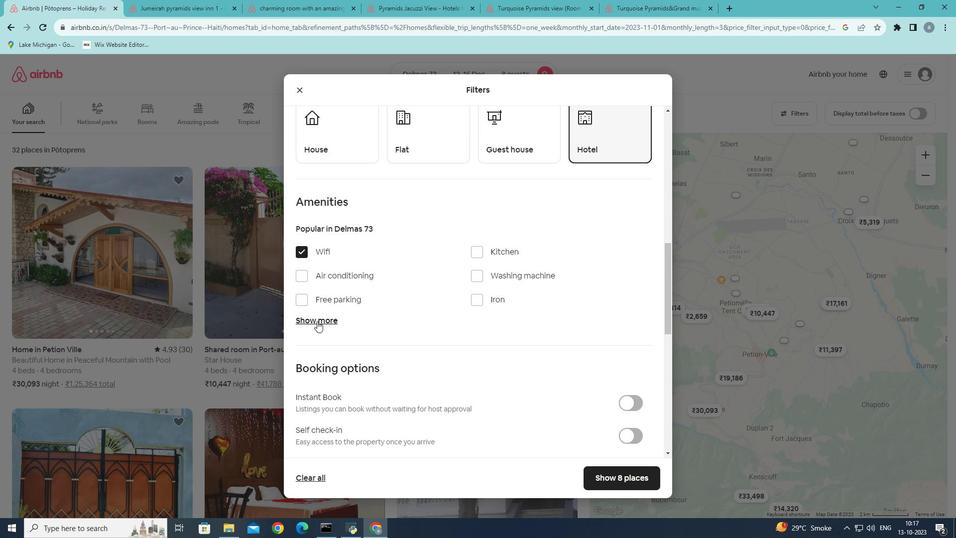 
Action: Mouse pressed left at (317, 321)
Screenshot: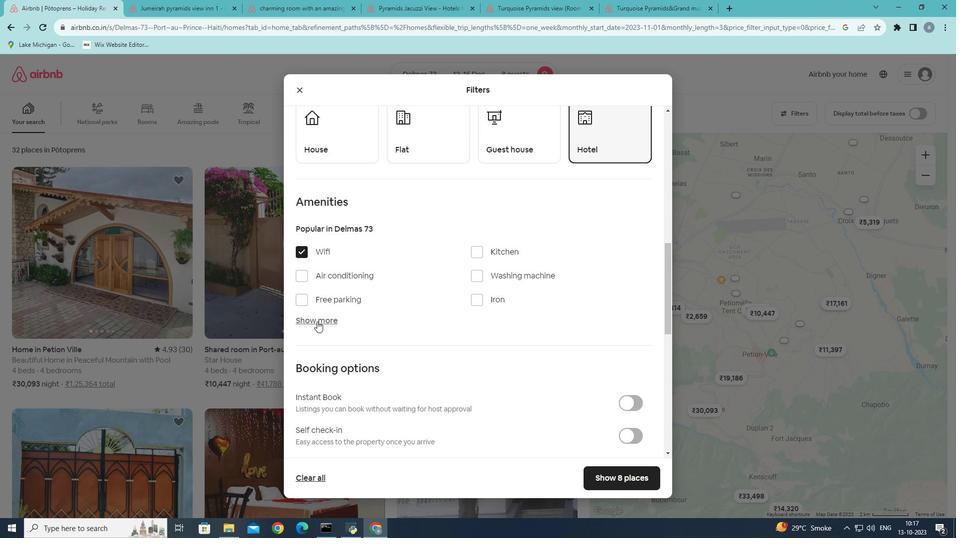 
Action: Mouse moved to (298, 296)
Screenshot: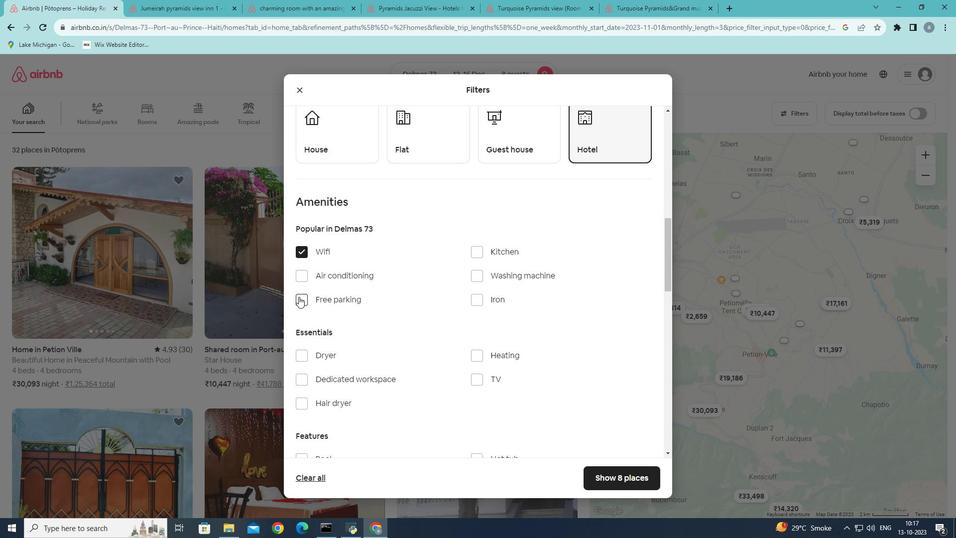 
Action: Mouse pressed left at (298, 296)
Screenshot: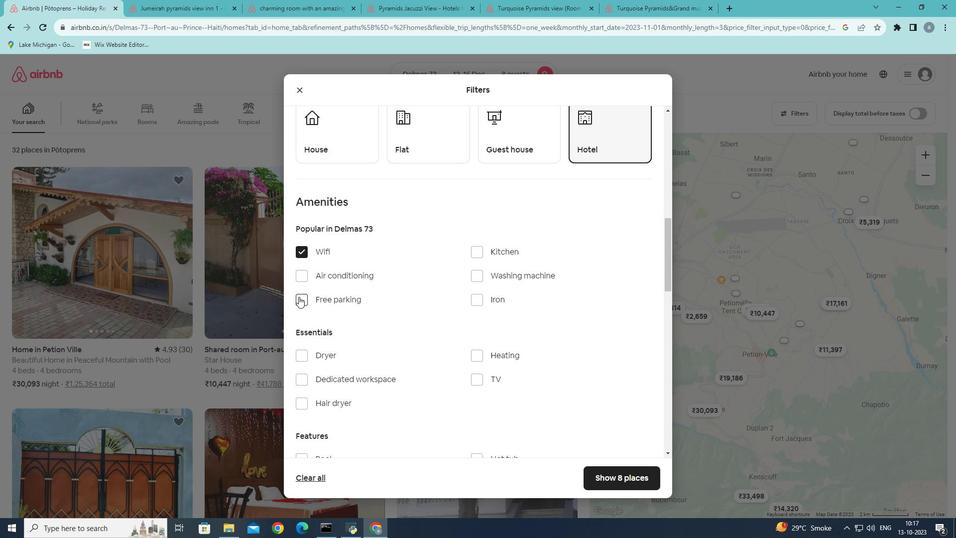 
Action: Mouse moved to (385, 362)
Screenshot: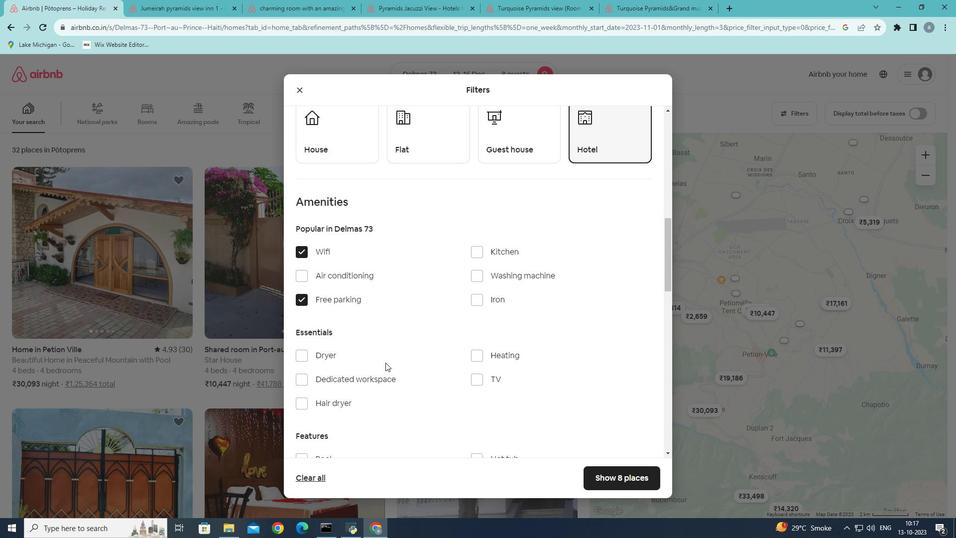 
Action: Mouse scrolled (385, 362) with delta (0, 0)
Screenshot: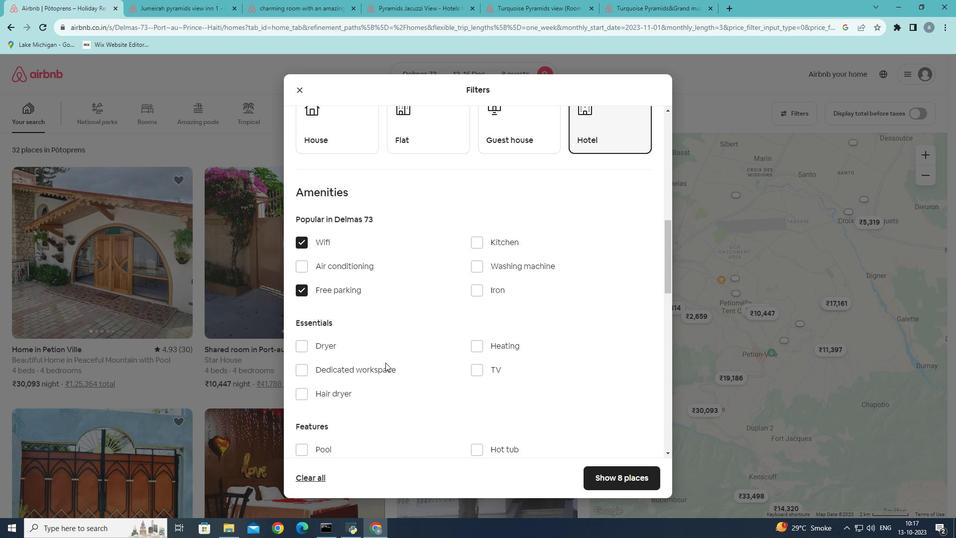 
Action: Mouse moved to (386, 362)
Screenshot: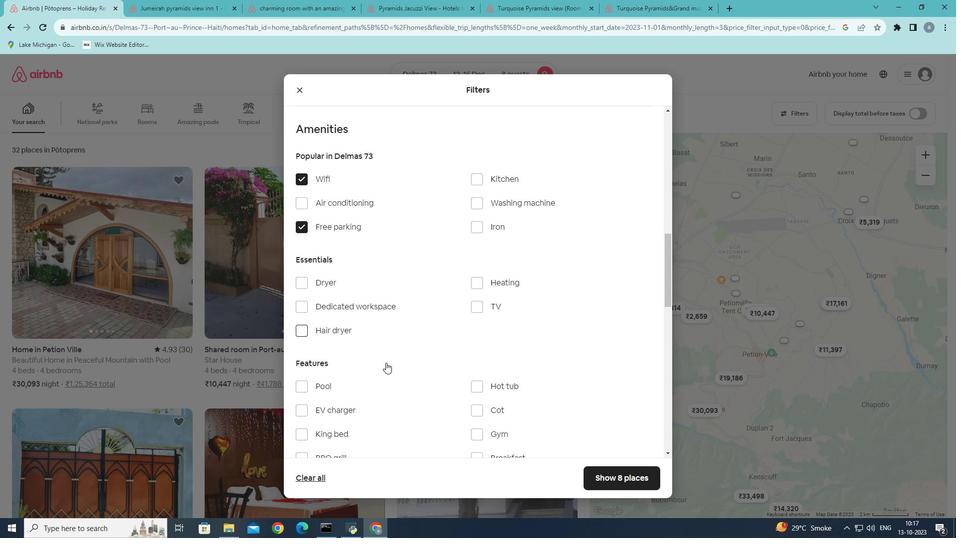 
Action: Mouse scrolled (386, 362) with delta (0, 0)
Screenshot: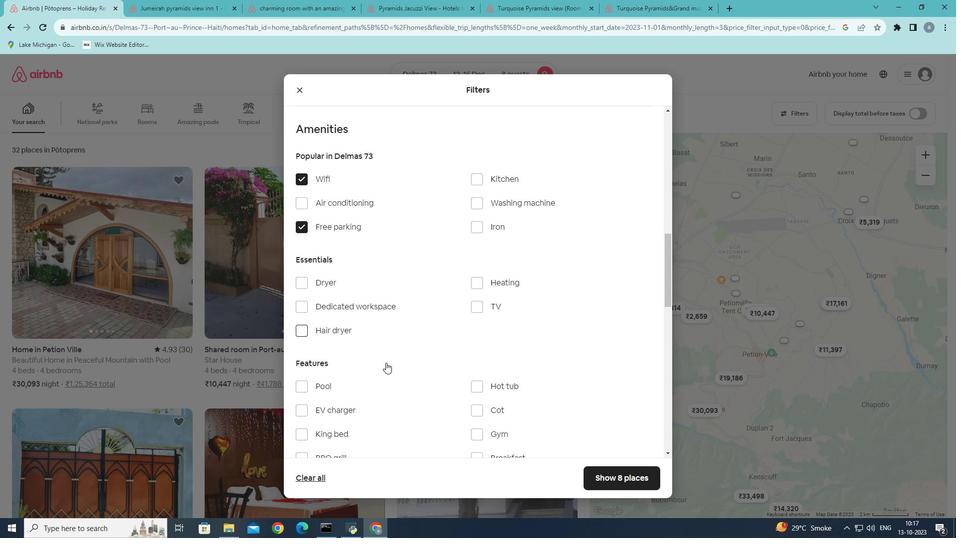 
Action: Mouse moved to (482, 278)
Screenshot: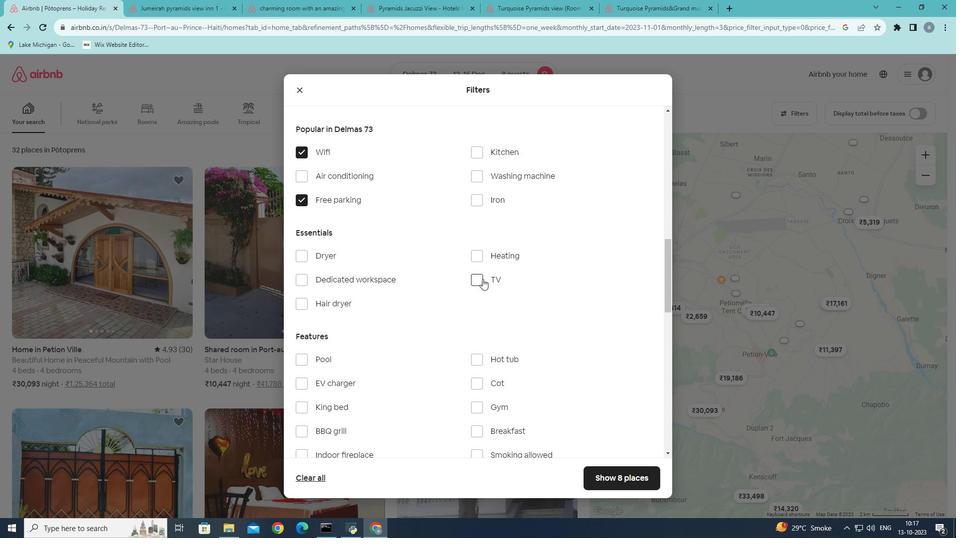 
Action: Mouse pressed left at (482, 278)
Screenshot: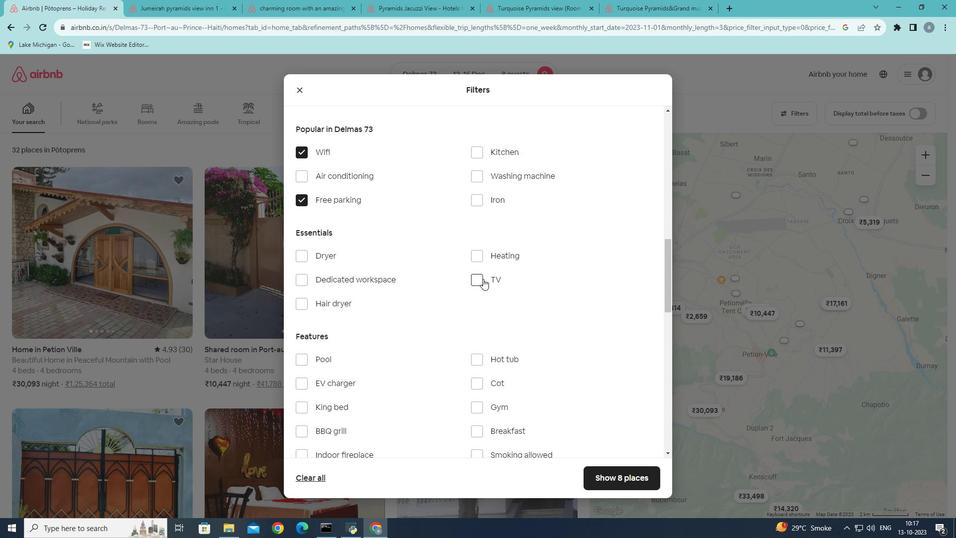 
Action: Mouse moved to (413, 377)
Screenshot: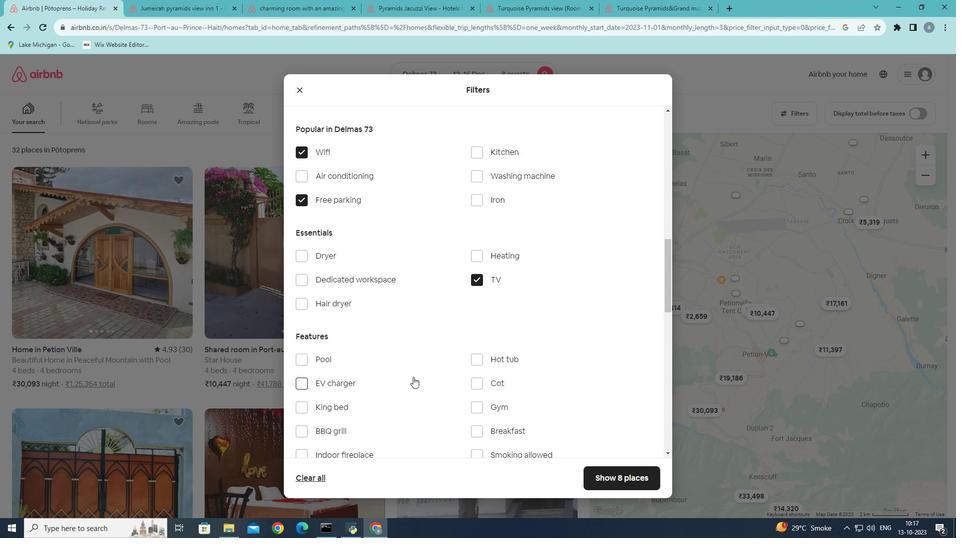 
Action: Mouse scrolled (413, 376) with delta (0, 0)
Screenshot: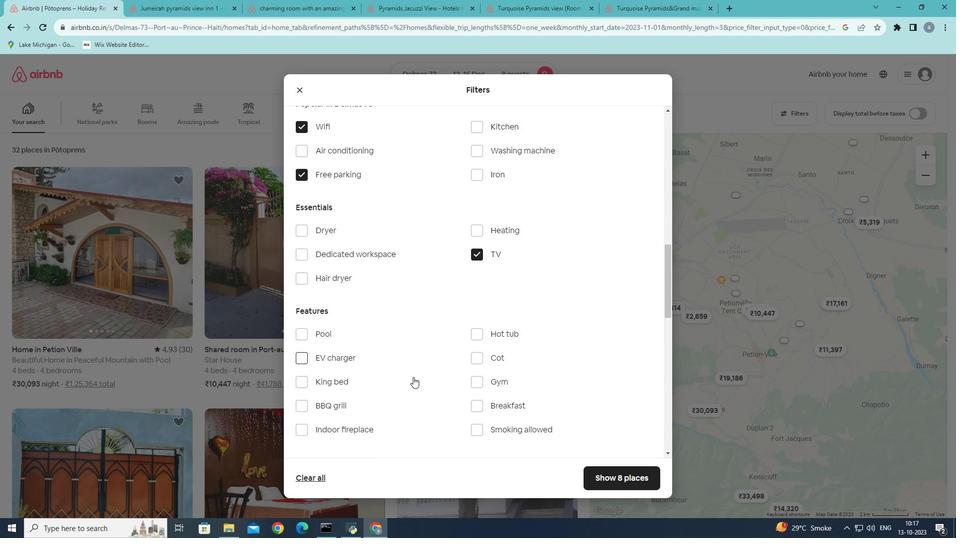 
Action: Mouse scrolled (413, 376) with delta (0, 0)
Screenshot: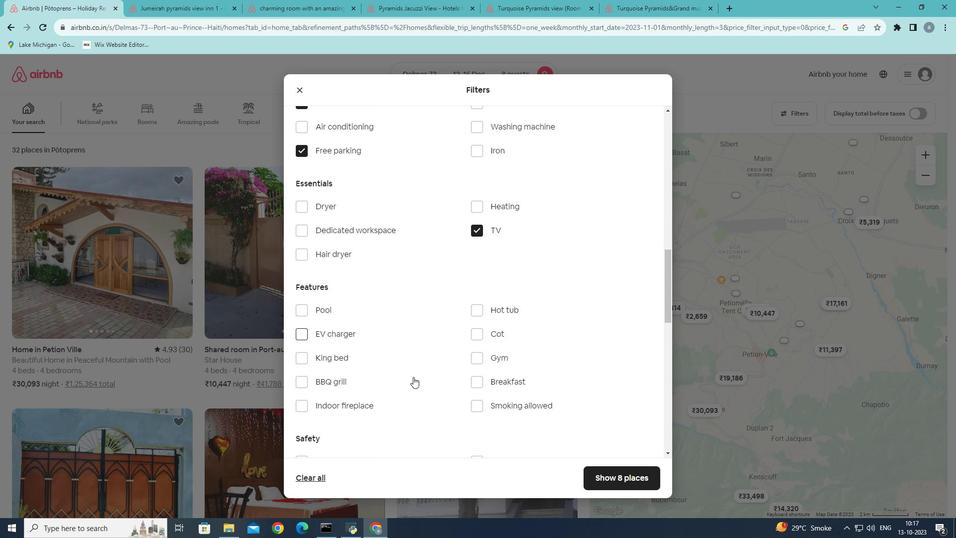 
Action: Mouse moved to (473, 305)
Screenshot: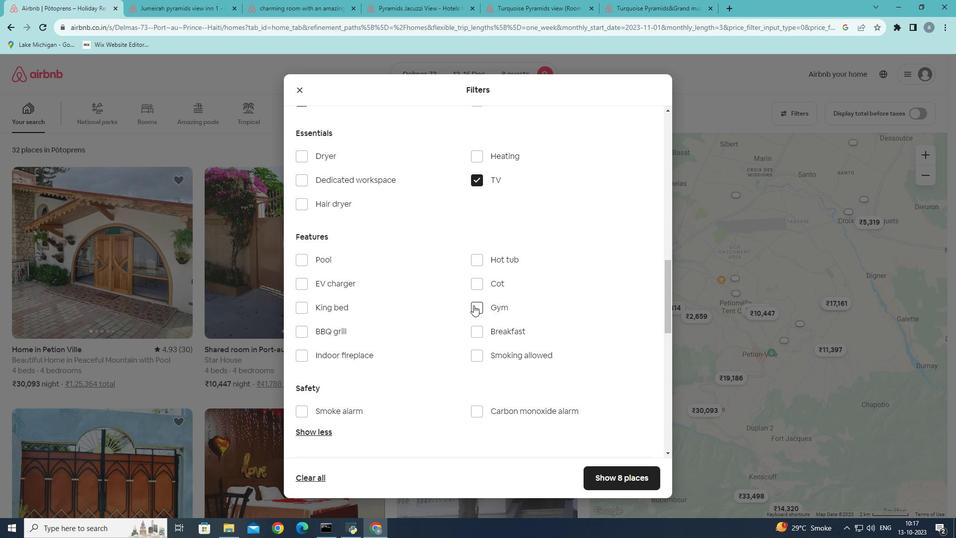 
Action: Mouse pressed left at (473, 305)
Screenshot: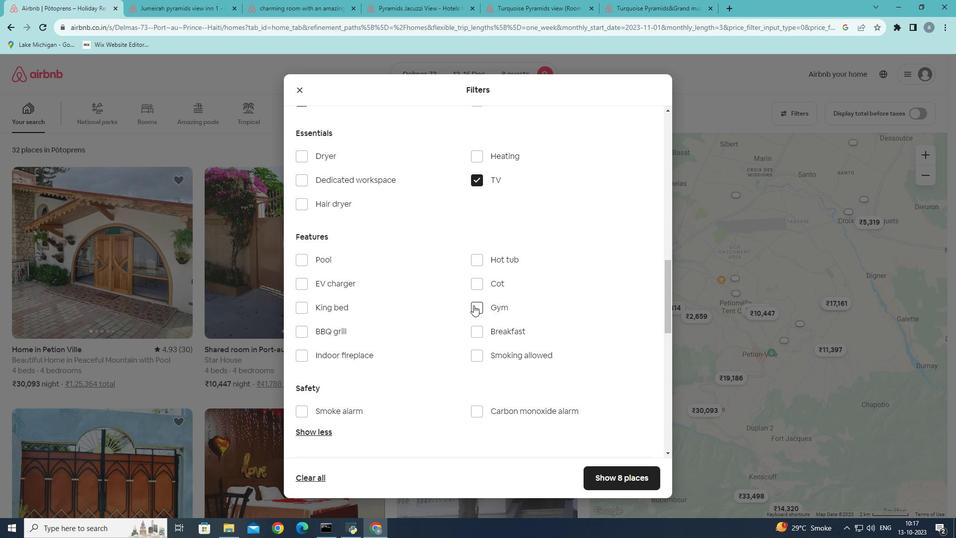 
Action: Mouse moved to (488, 330)
Screenshot: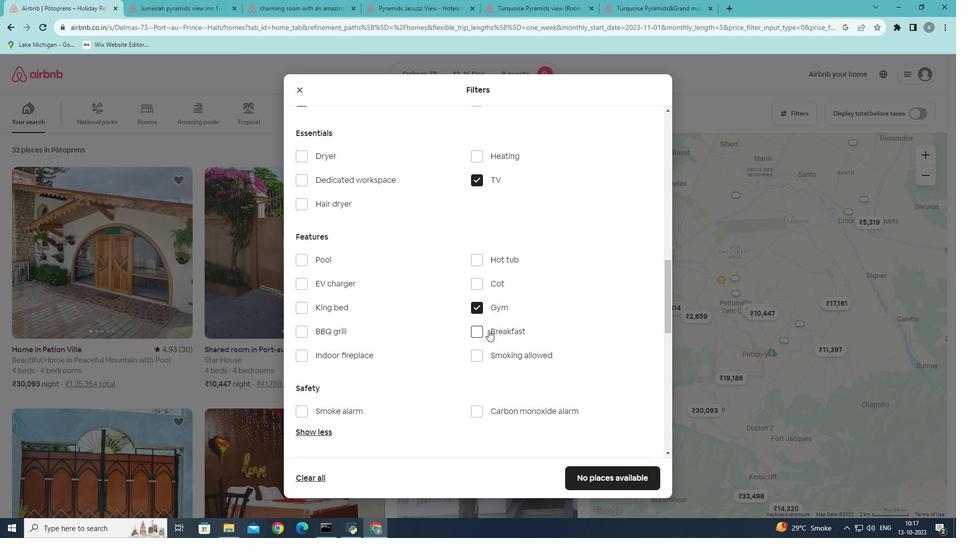 
Action: Mouse pressed left at (488, 330)
Screenshot: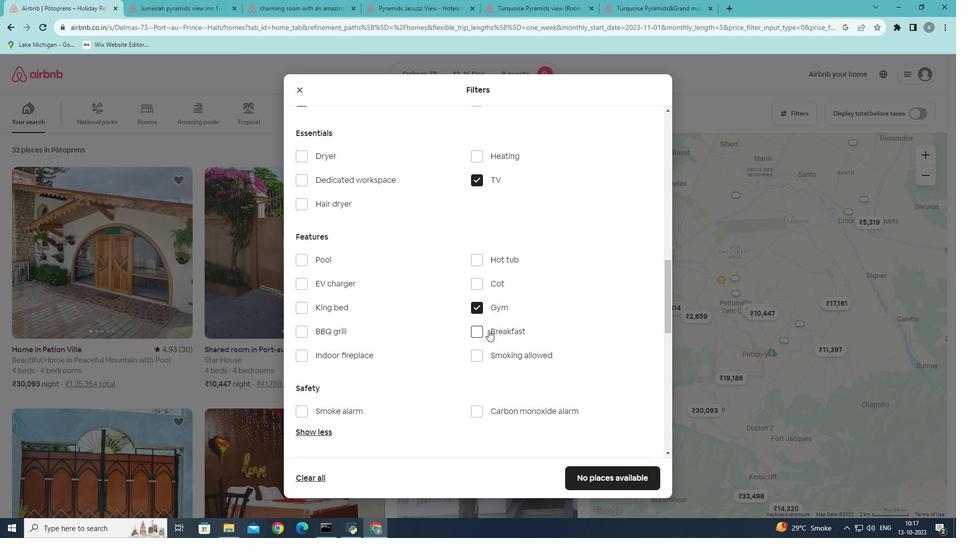 
Action: Mouse moved to (453, 361)
Screenshot: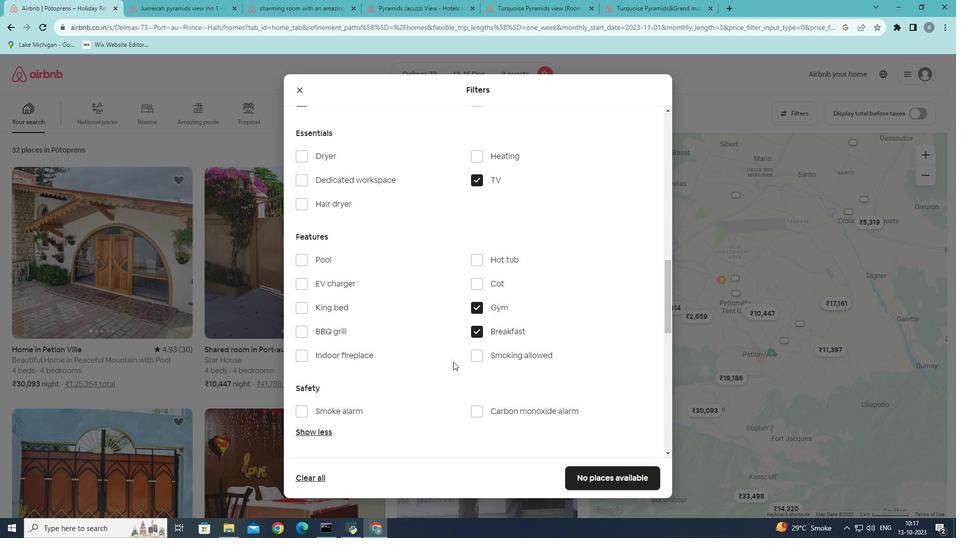 
Action: Mouse scrolled (453, 361) with delta (0, 0)
Screenshot: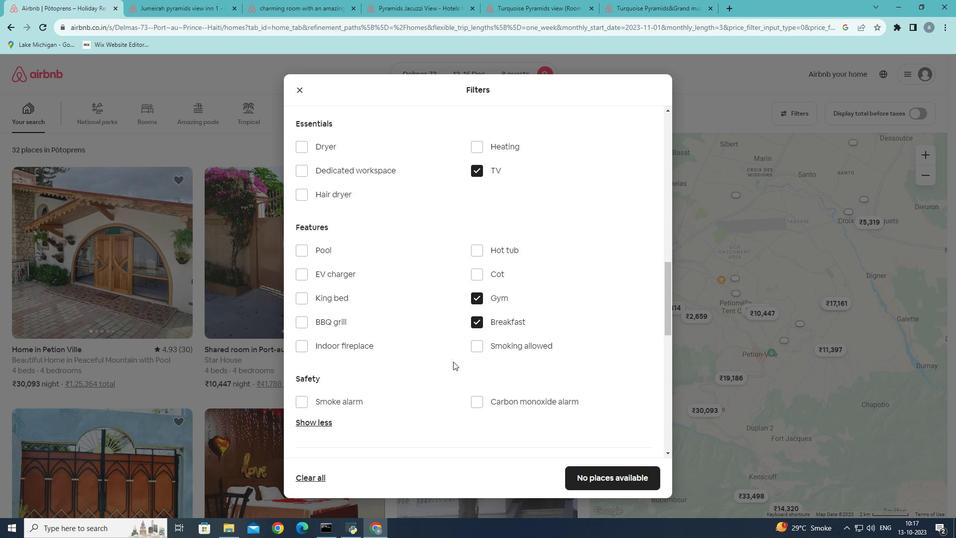 
Action: Mouse scrolled (453, 361) with delta (0, 0)
Screenshot: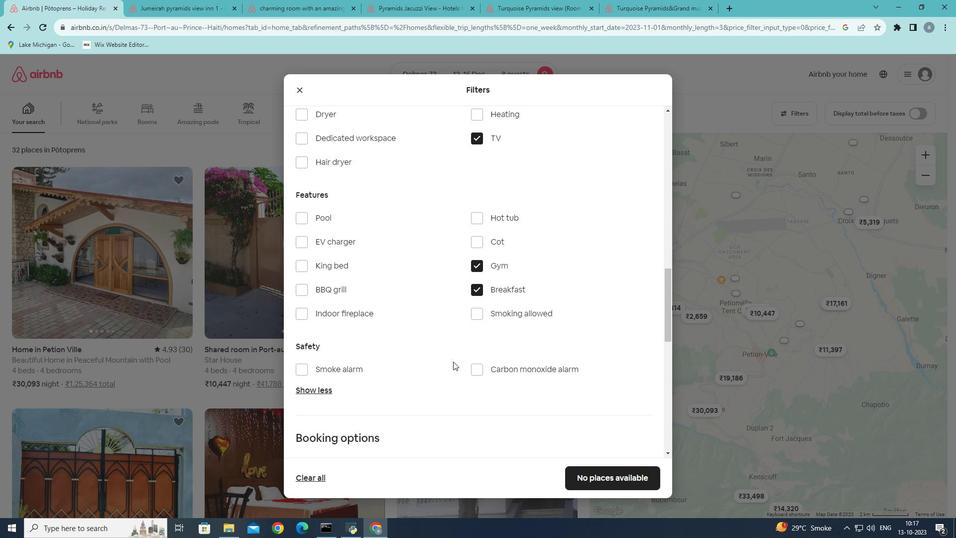 
Action: Mouse scrolled (453, 361) with delta (0, 0)
Screenshot: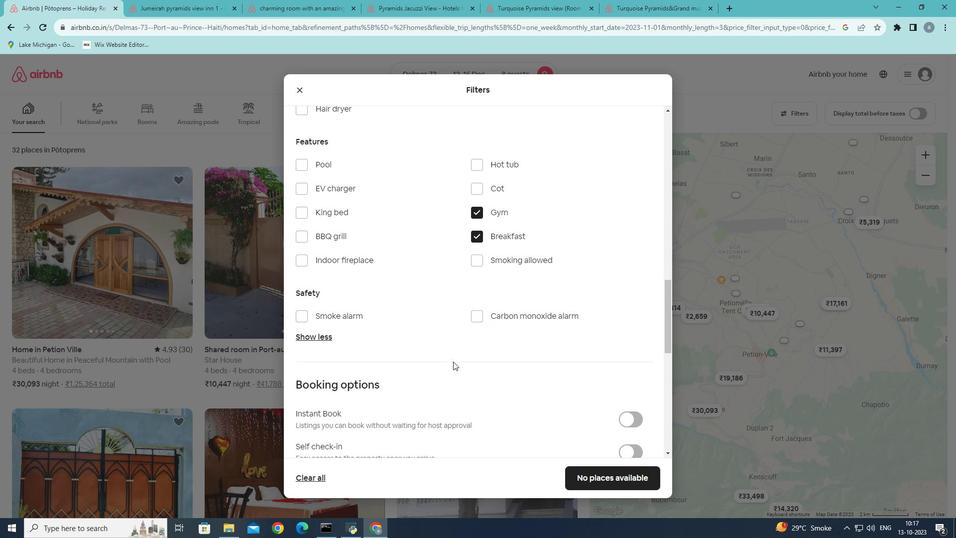 
Action: Mouse moved to (457, 361)
Screenshot: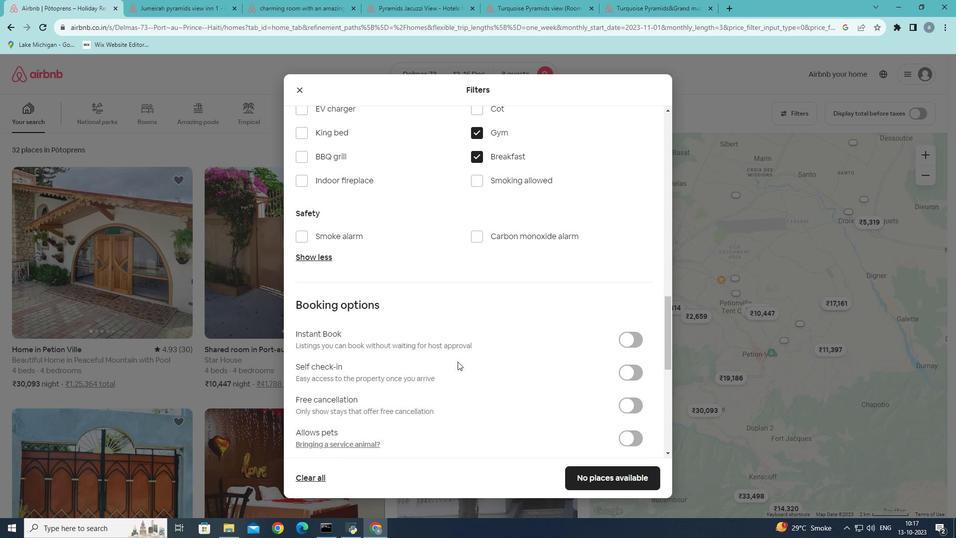 
Action: Mouse scrolled (457, 361) with delta (0, 0)
Screenshot: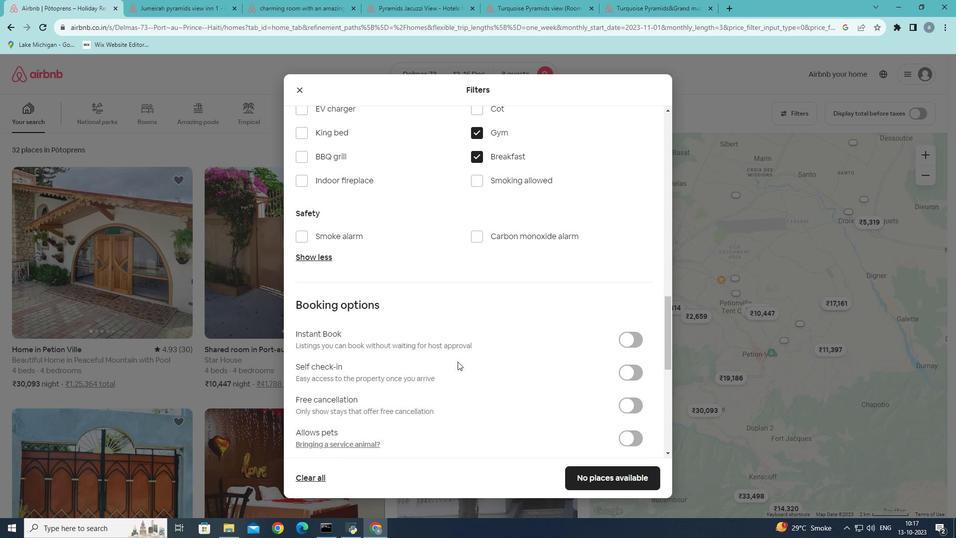 
Action: Mouse moved to (633, 351)
Screenshot: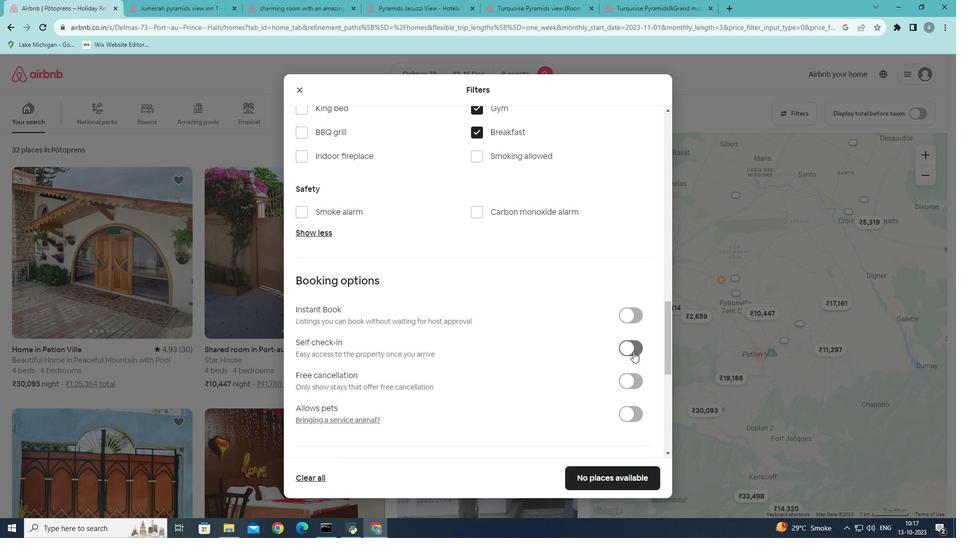 
Action: Mouse pressed left at (633, 351)
Screenshot: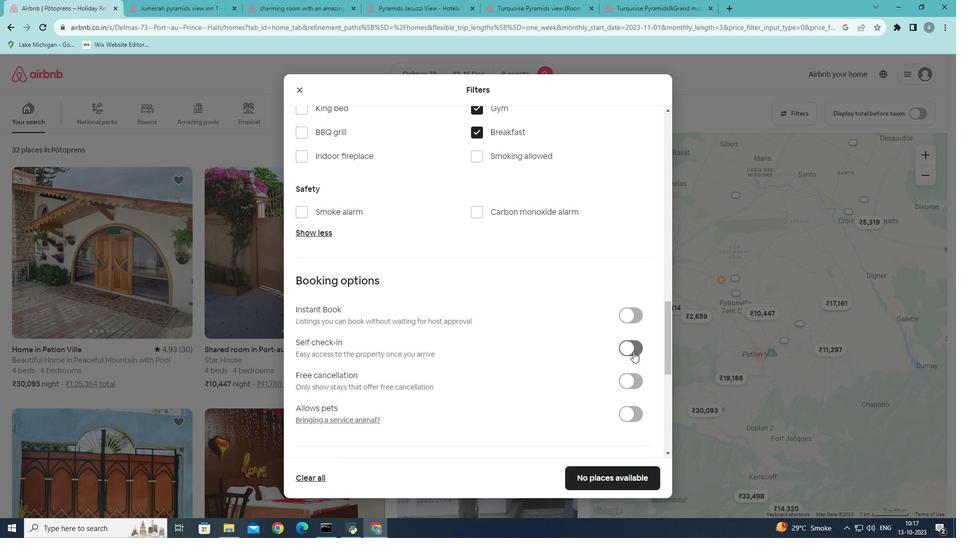 
Action: Mouse moved to (531, 377)
Screenshot: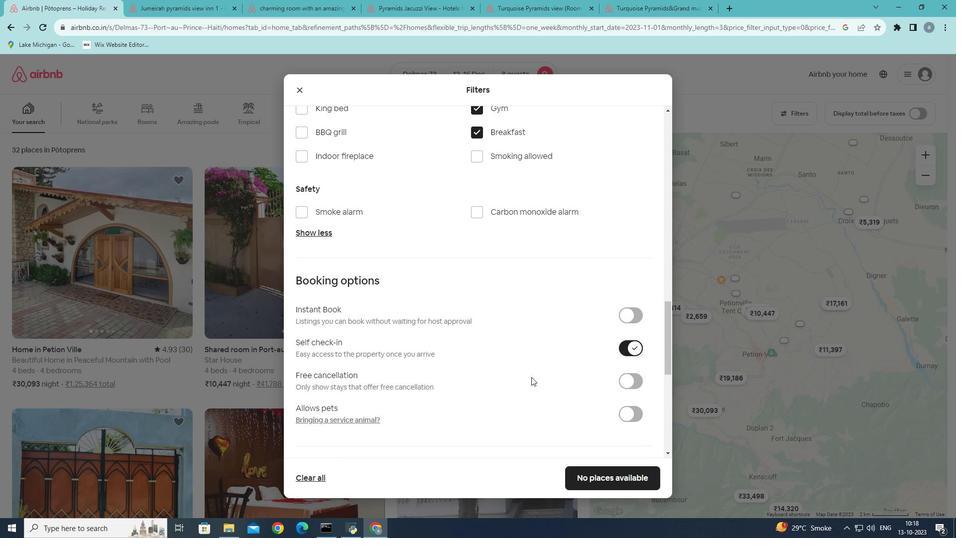 
Action: Mouse scrolled (531, 376) with delta (0, 0)
Screenshot: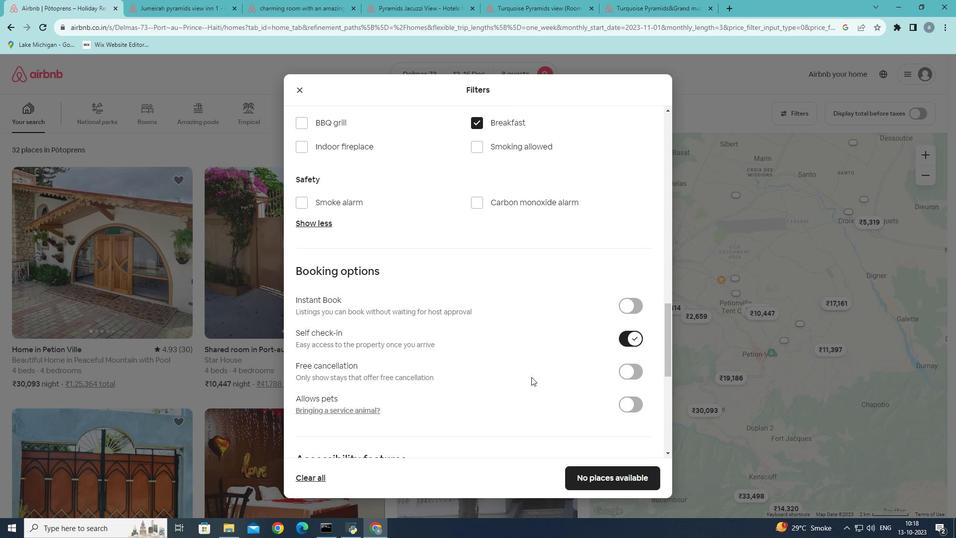 
Action: Mouse scrolled (531, 376) with delta (0, 0)
Screenshot: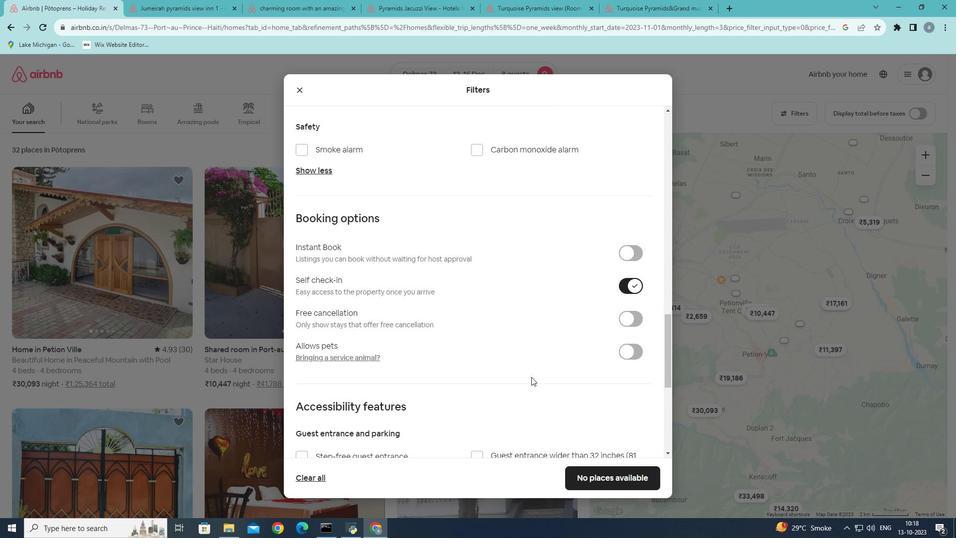 
Action: Mouse scrolled (531, 376) with delta (0, 0)
Screenshot: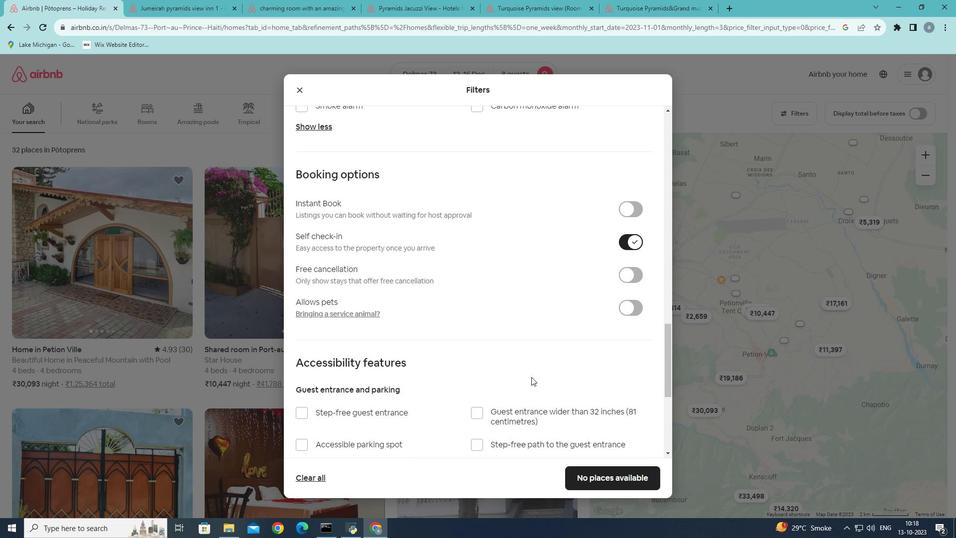 
Action: Mouse moved to (598, 476)
Screenshot: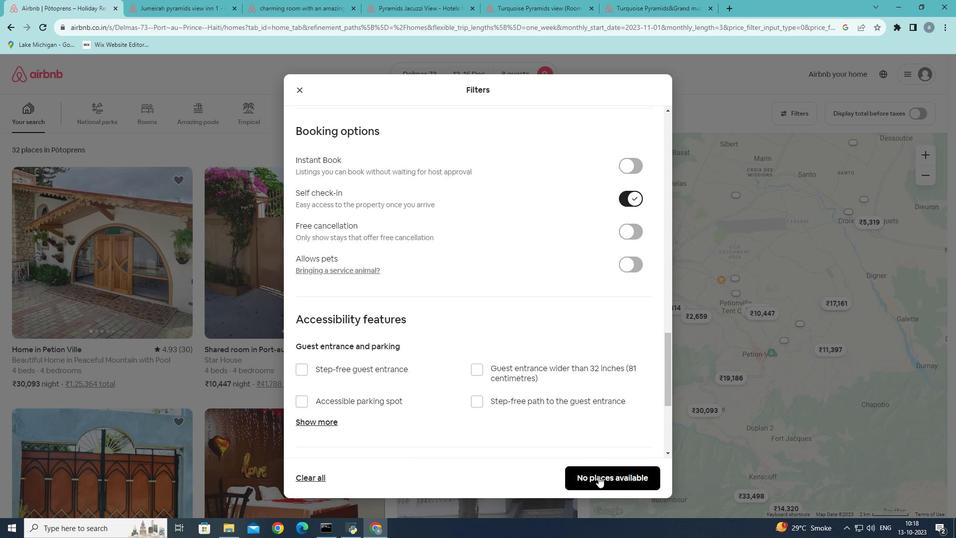 
Action: Mouse pressed left at (598, 476)
Screenshot: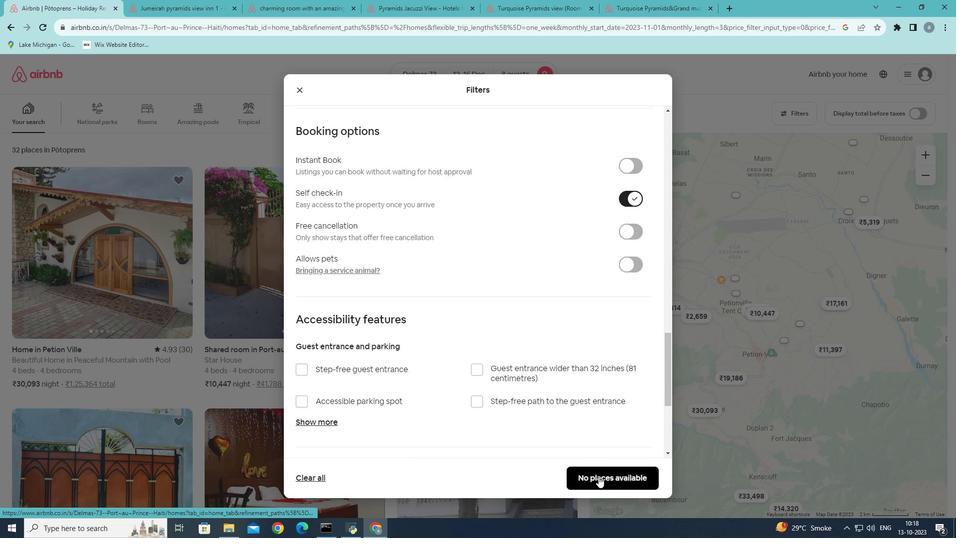 
Action: Mouse moved to (473, 415)
Screenshot: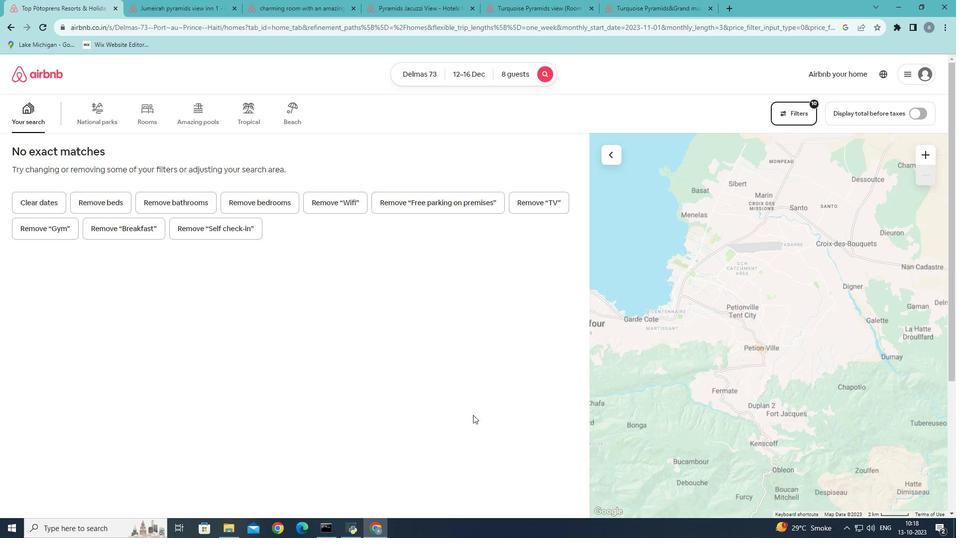 
